 Task: Put "Image C" in and failure is - not an option in Wide of Adrenaline Trailer
Action: Mouse moved to (162, 71)
Screenshot: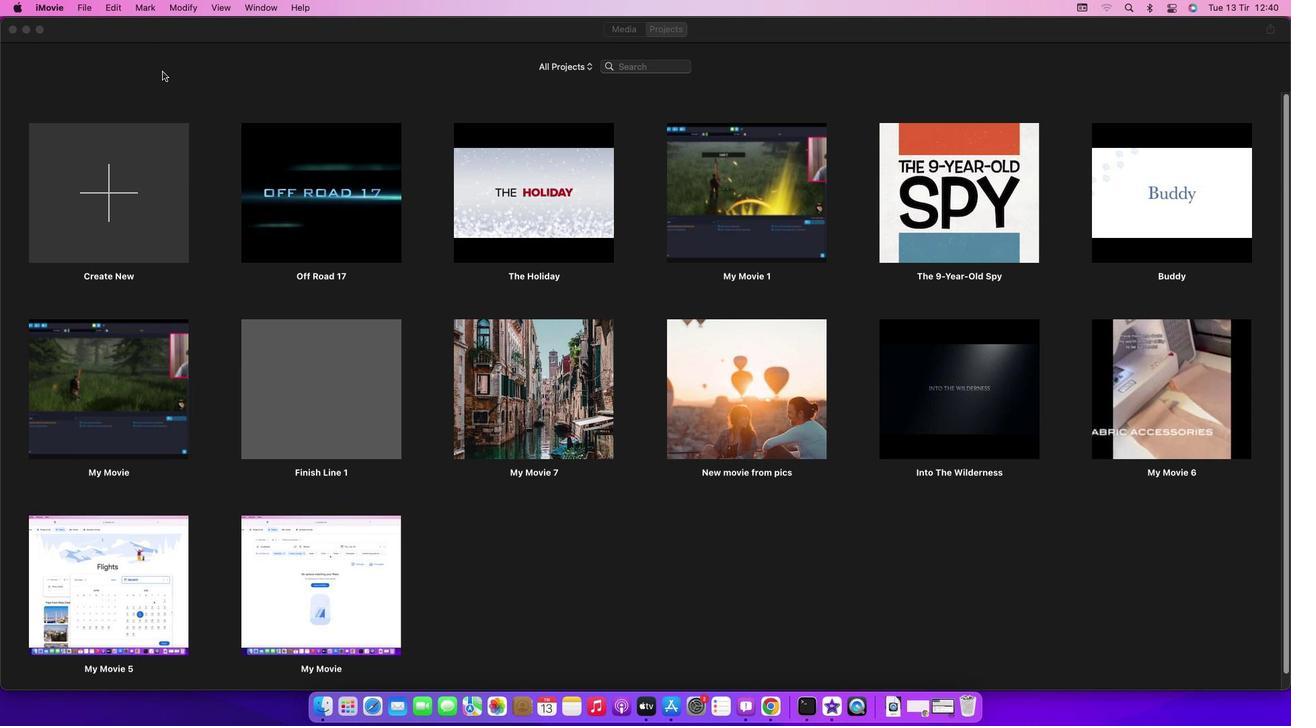 
Action: Mouse pressed left at (162, 71)
Screenshot: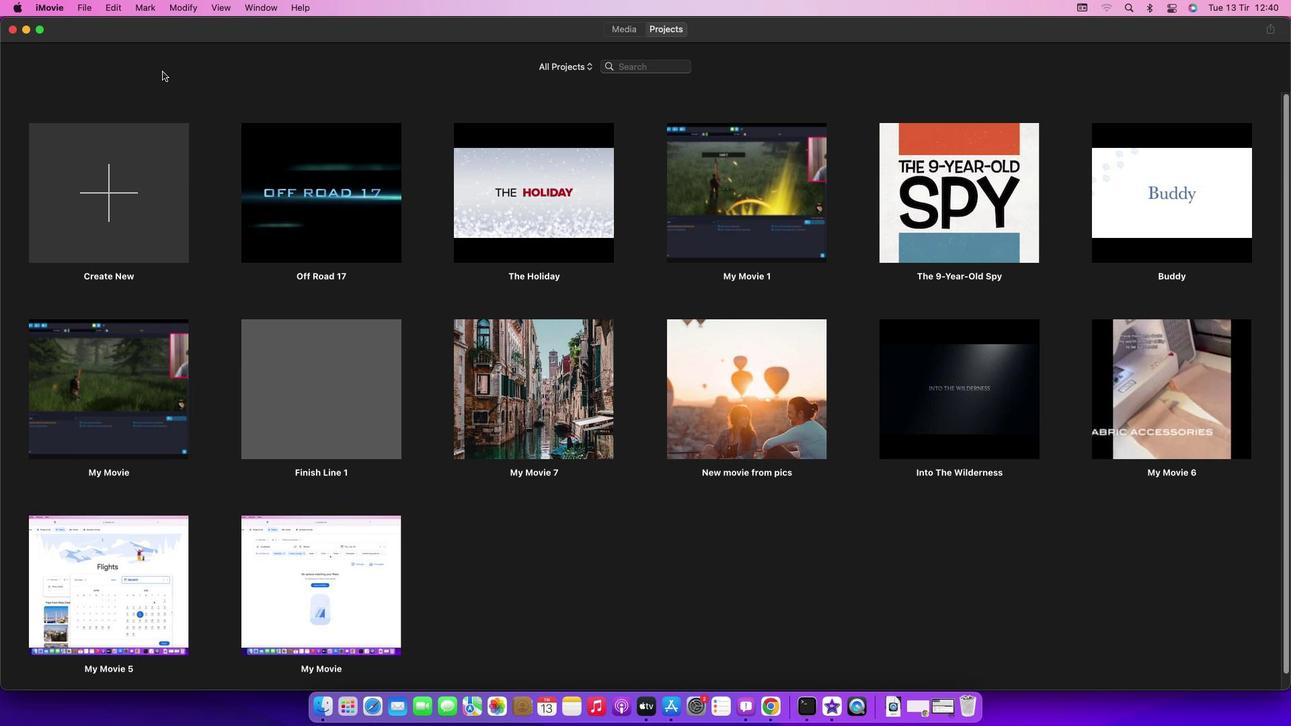 
Action: Mouse moved to (78, 10)
Screenshot: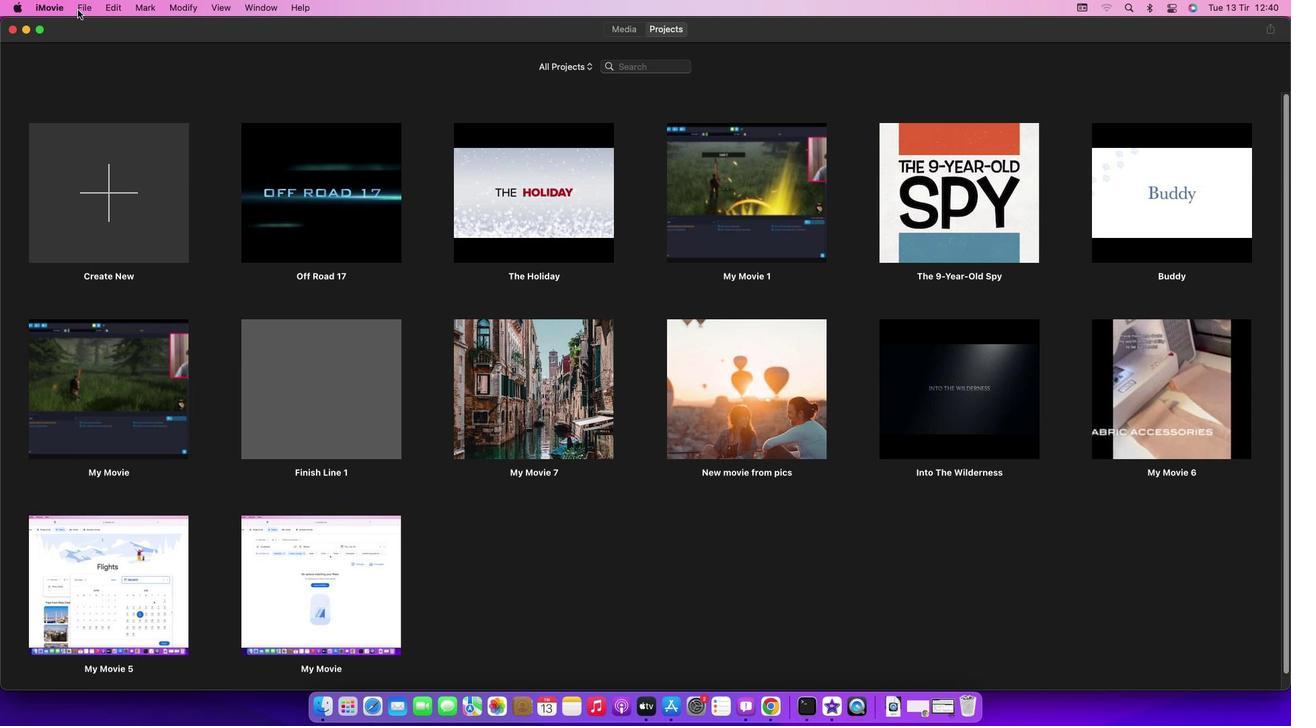 
Action: Mouse pressed left at (78, 10)
Screenshot: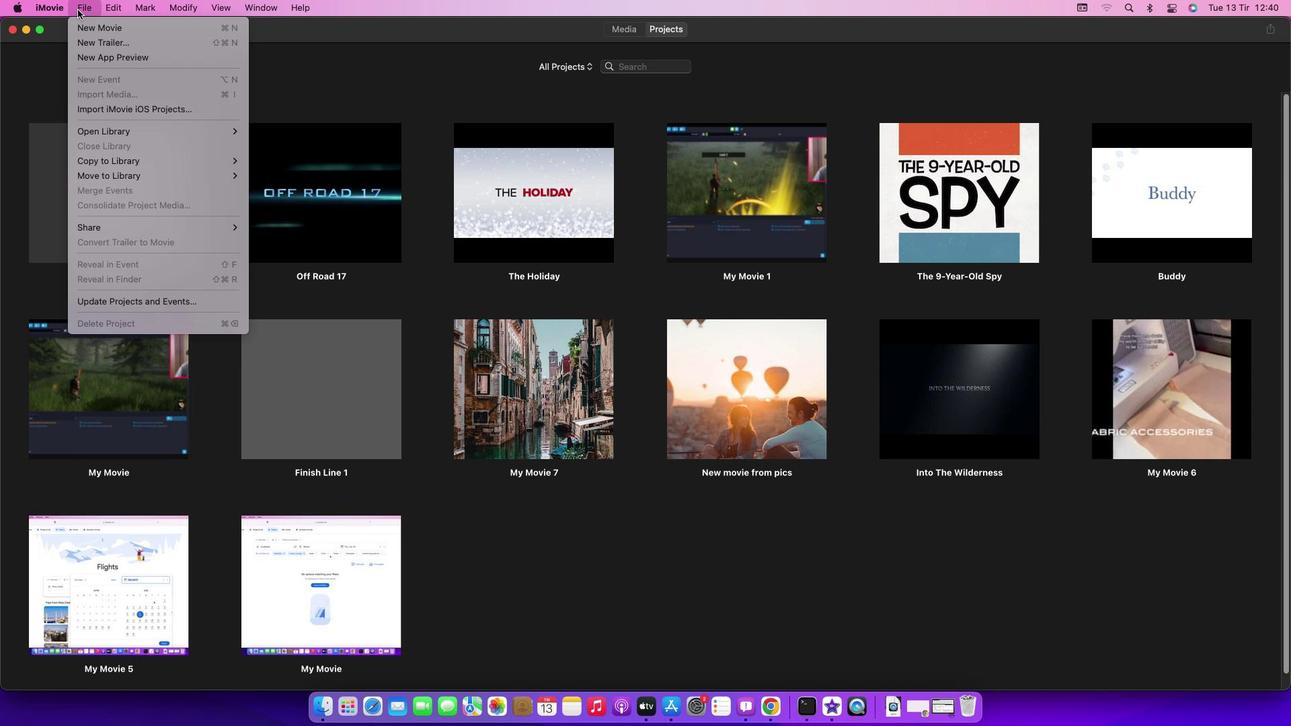 
Action: Mouse moved to (119, 45)
Screenshot: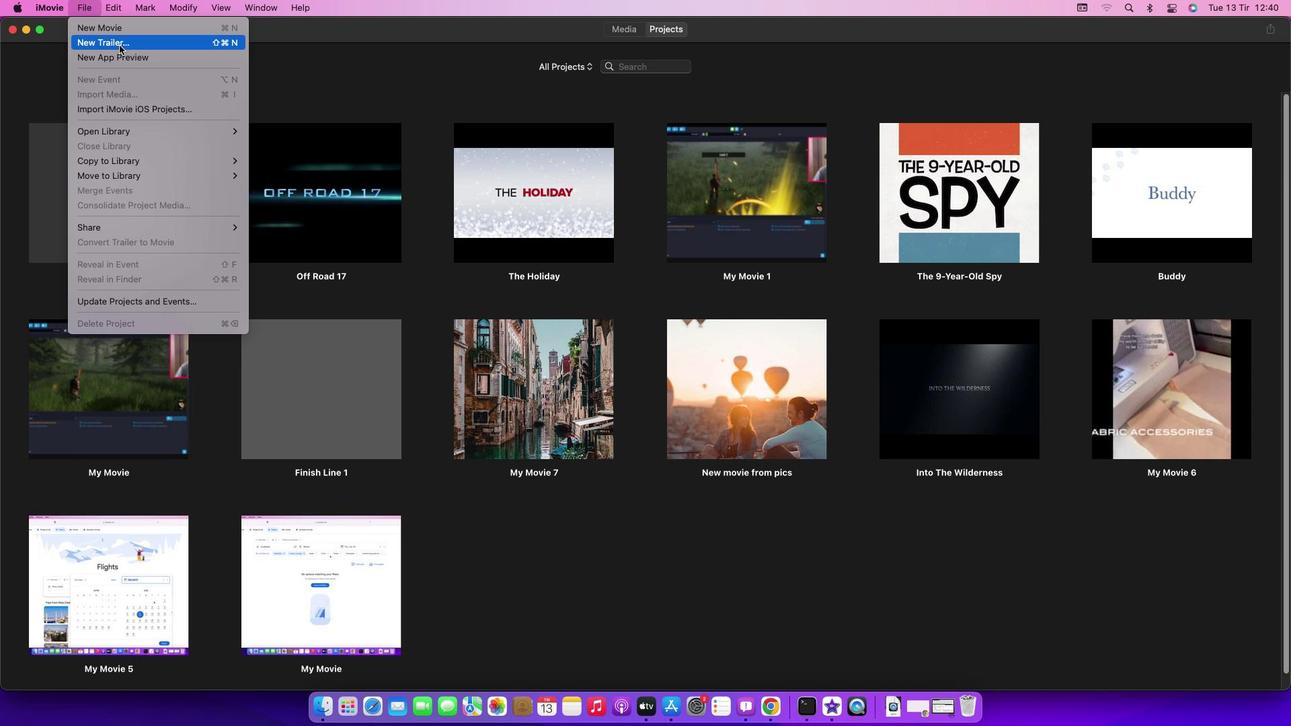 
Action: Mouse pressed left at (119, 45)
Screenshot: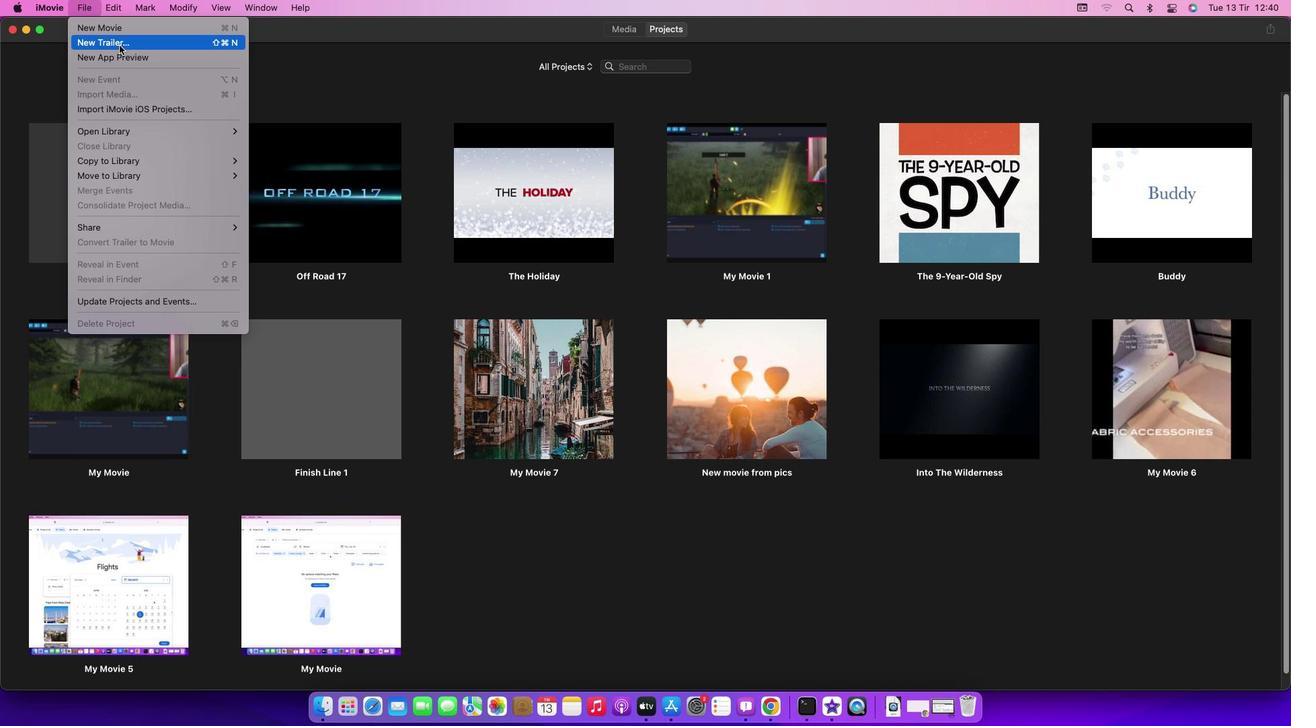 
Action: Mouse moved to (776, 381)
Screenshot: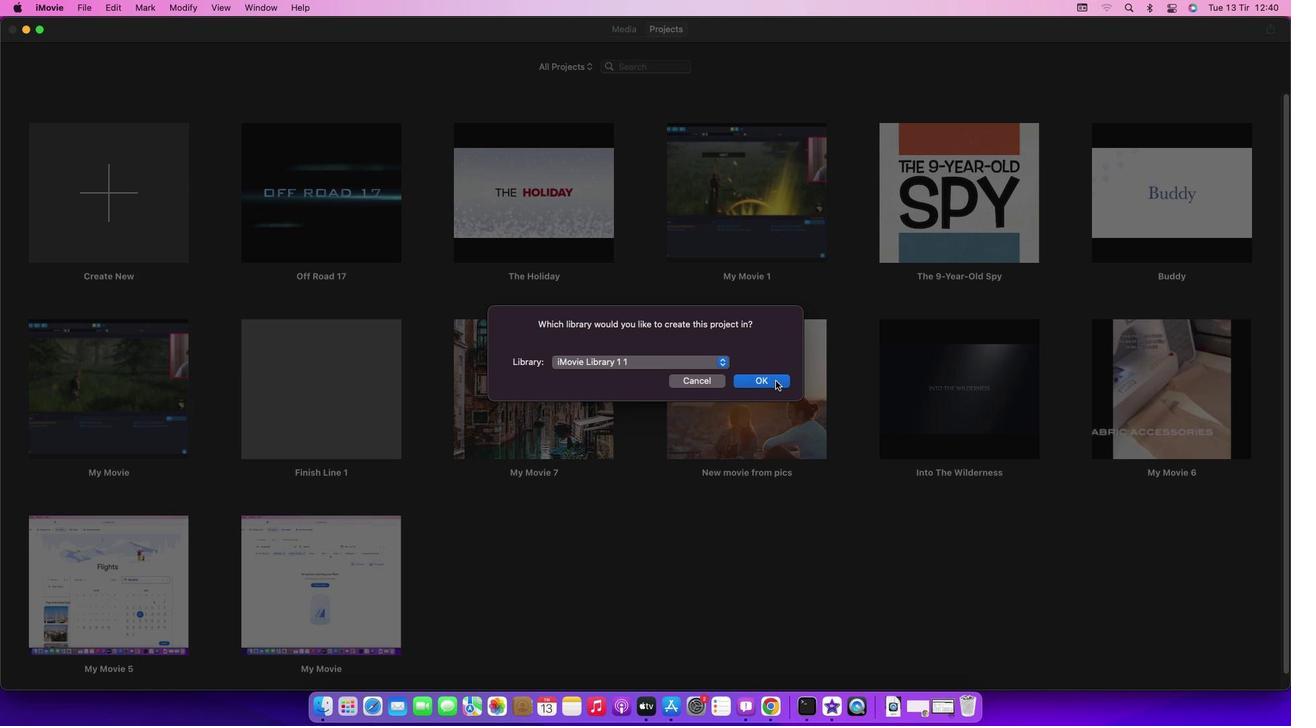 
Action: Mouse pressed left at (776, 381)
Screenshot: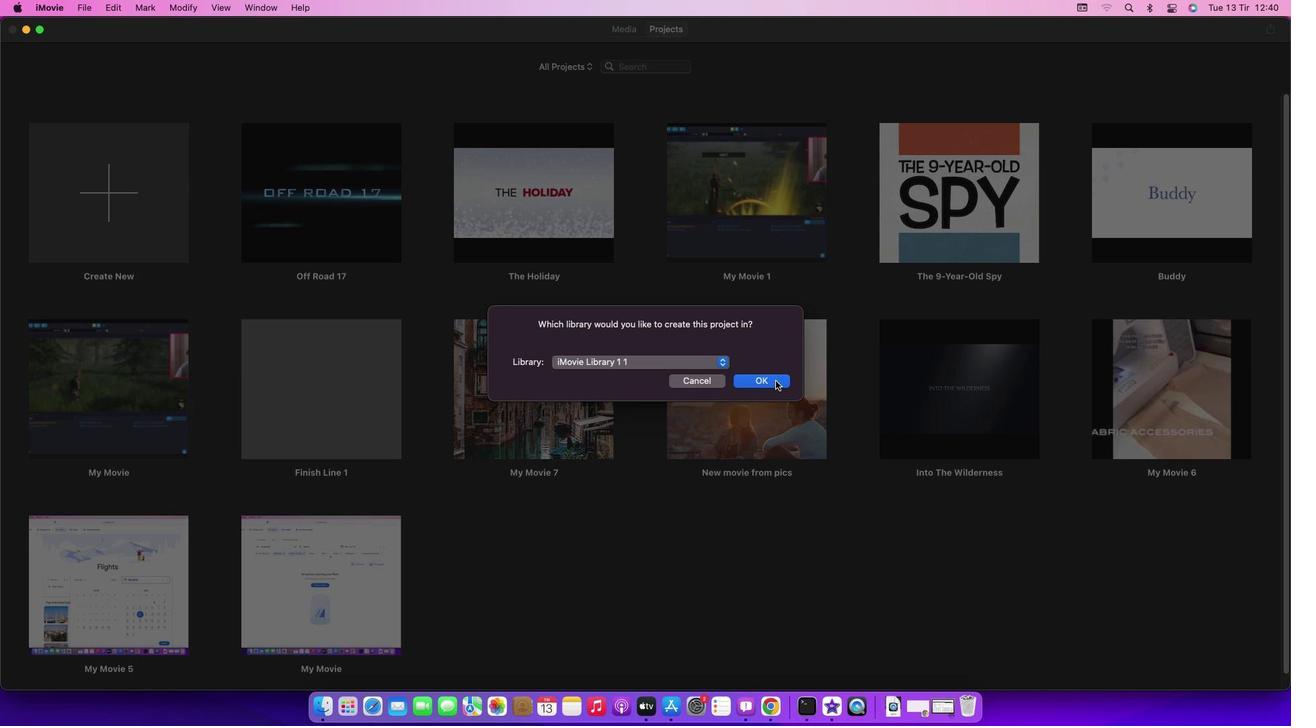 
Action: Mouse moved to (641, 289)
Screenshot: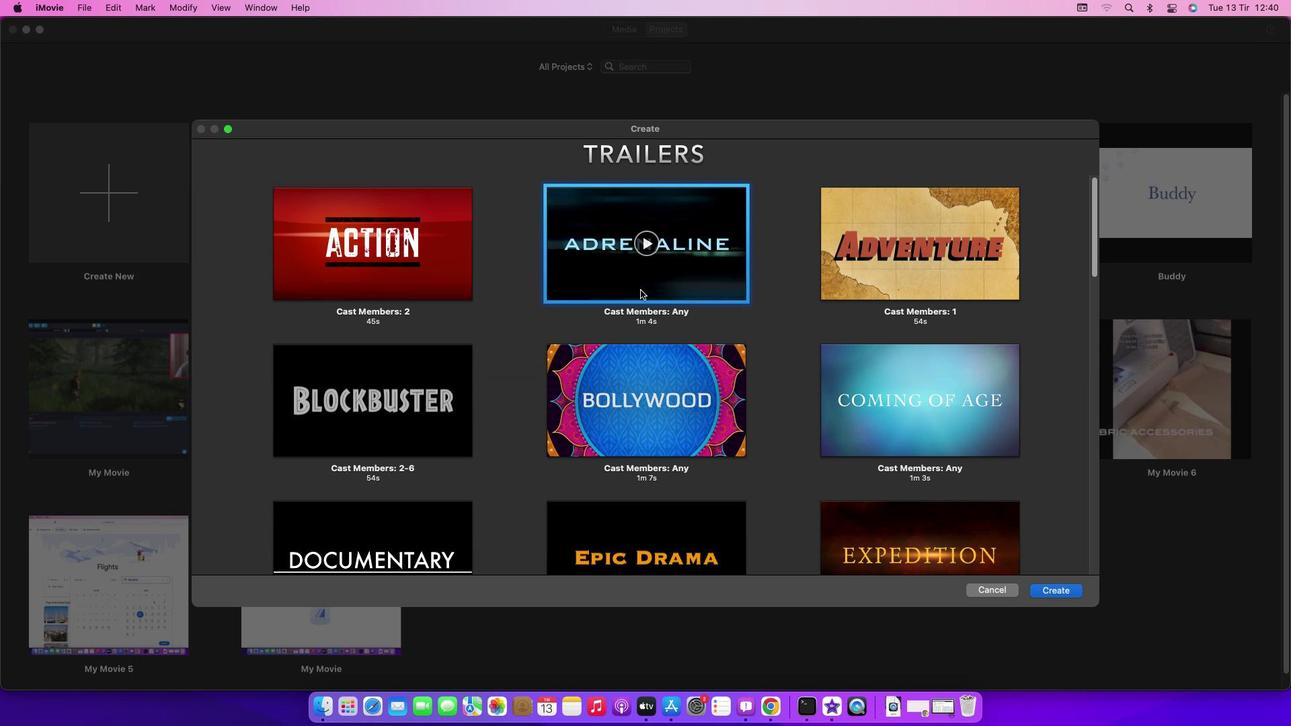 
Action: Mouse pressed left at (641, 289)
Screenshot: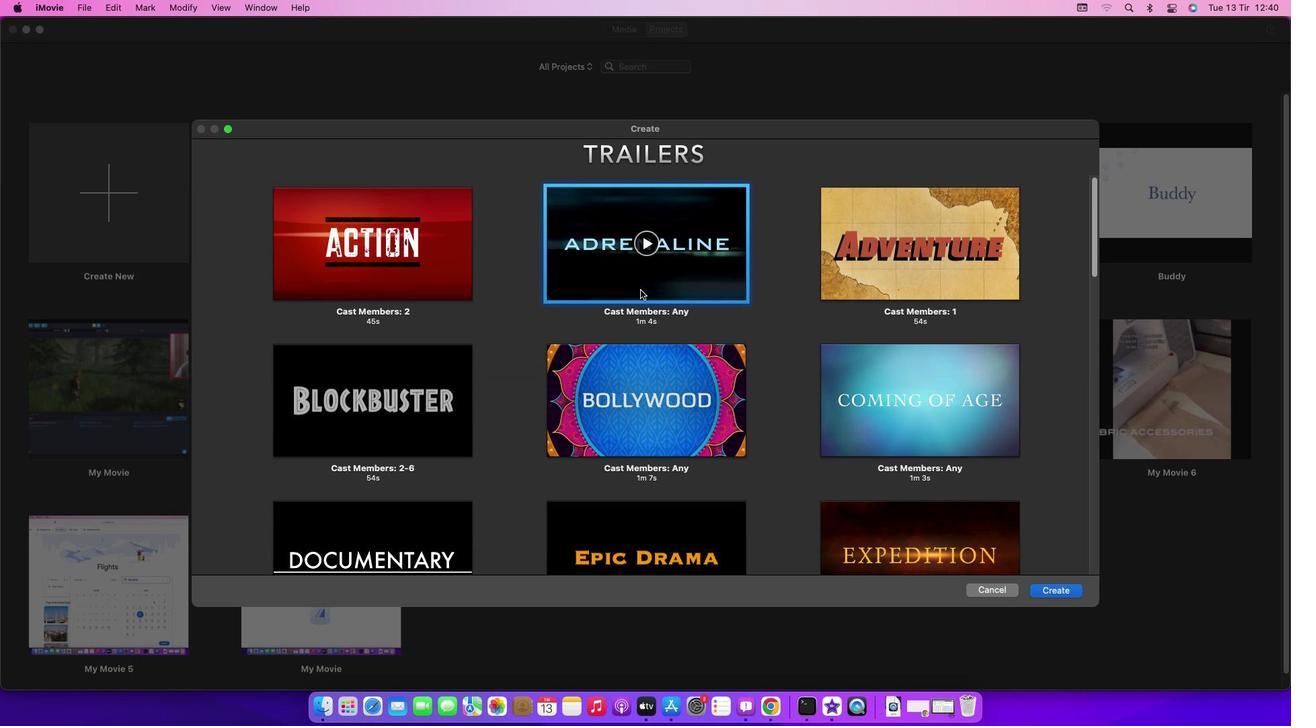 
Action: Mouse moved to (1053, 592)
Screenshot: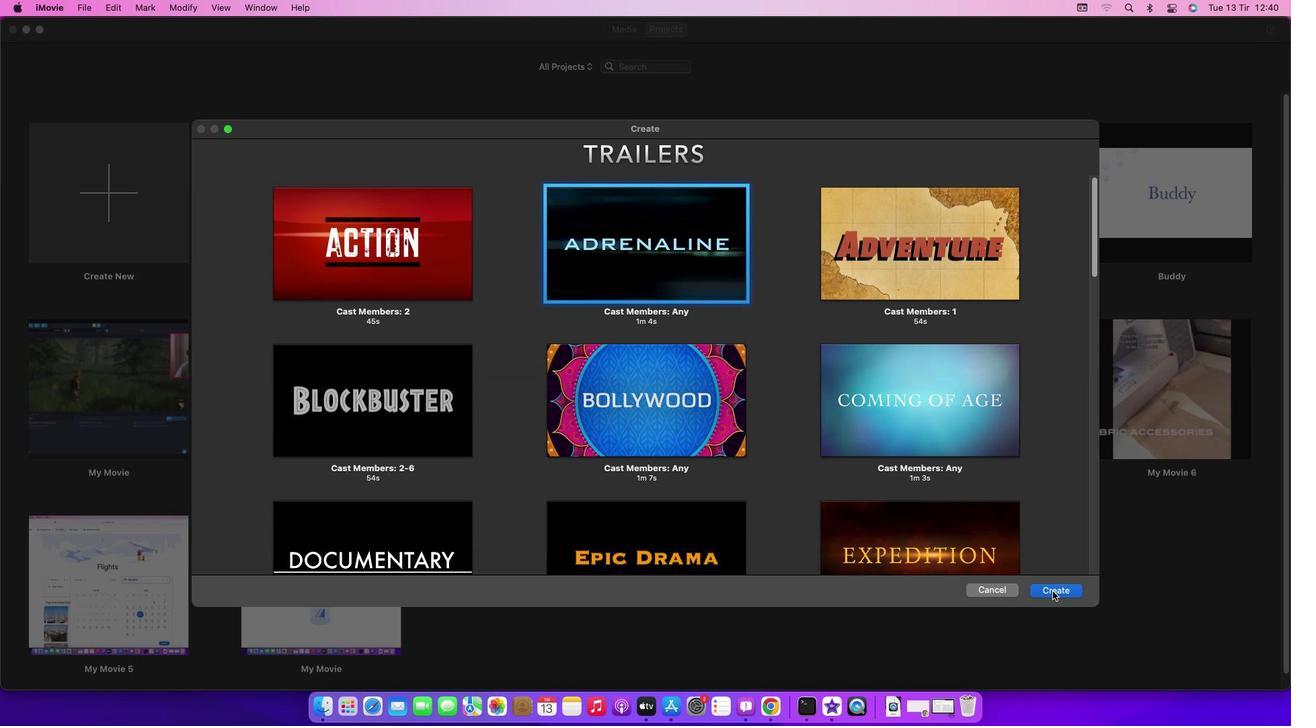 
Action: Mouse pressed left at (1053, 592)
Screenshot: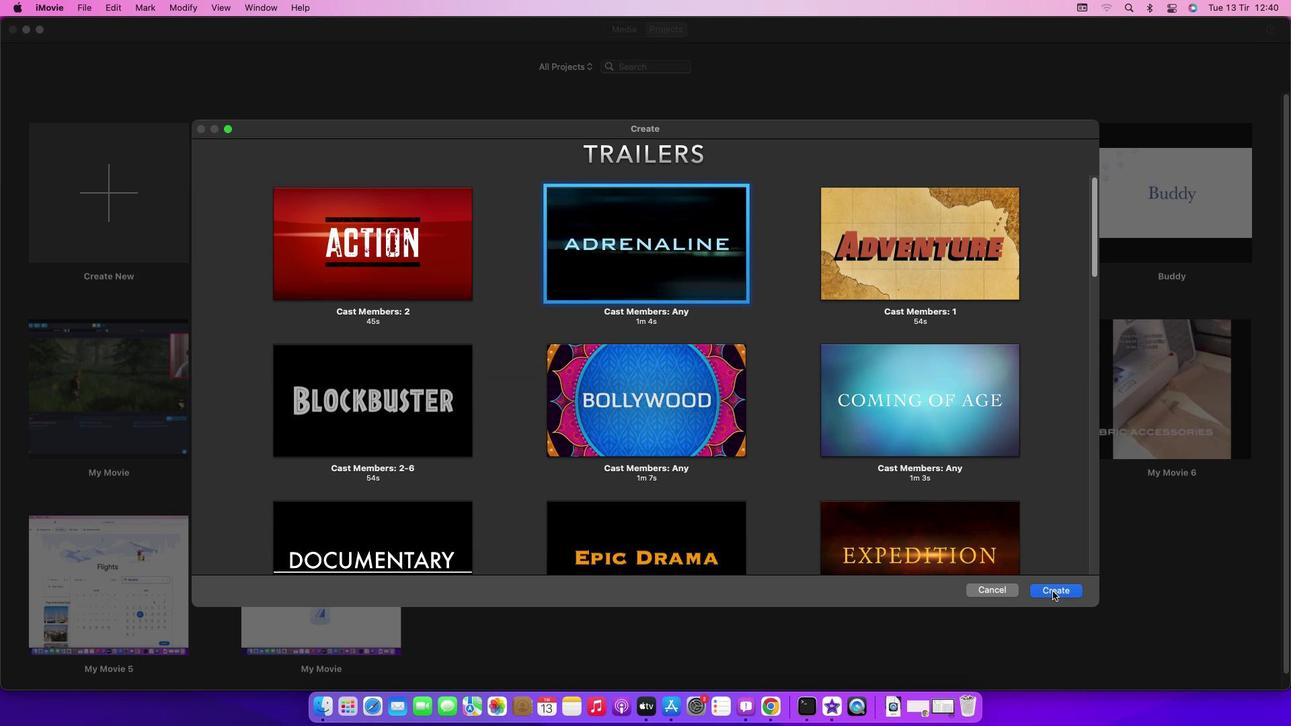 
Action: Mouse moved to (660, 402)
Screenshot: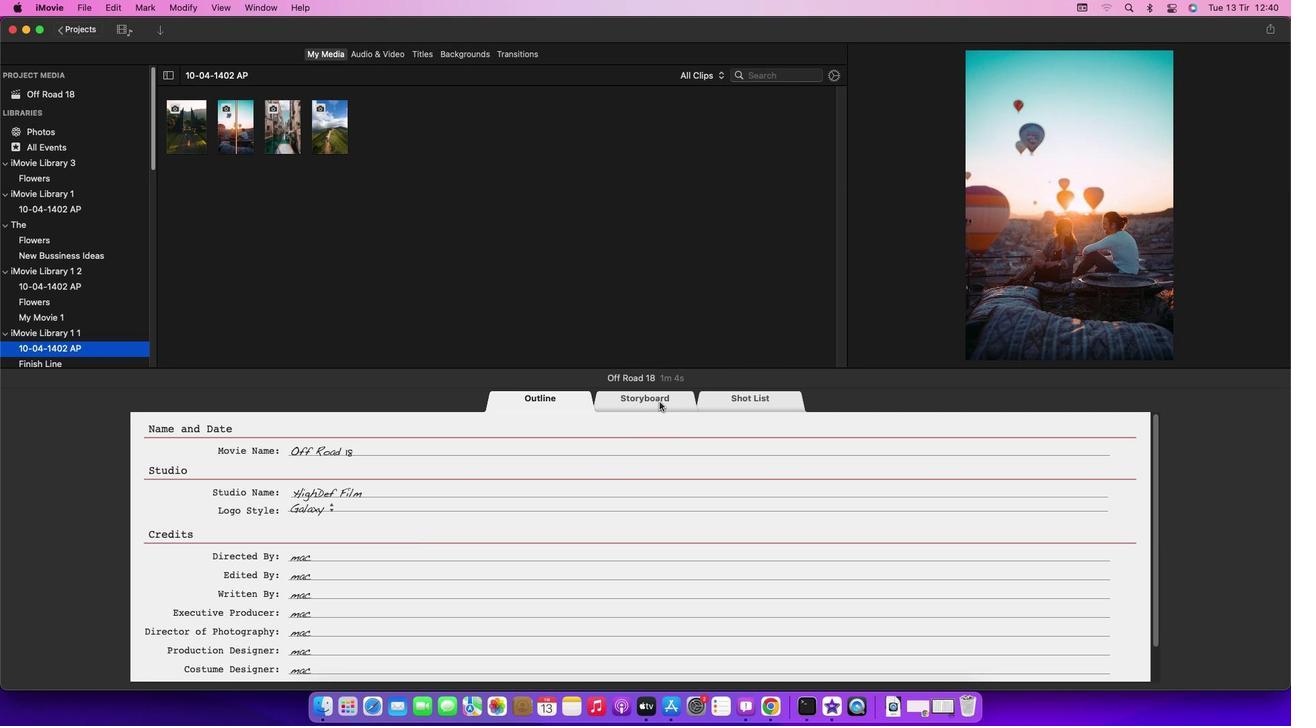 
Action: Mouse pressed left at (660, 402)
Screenshot: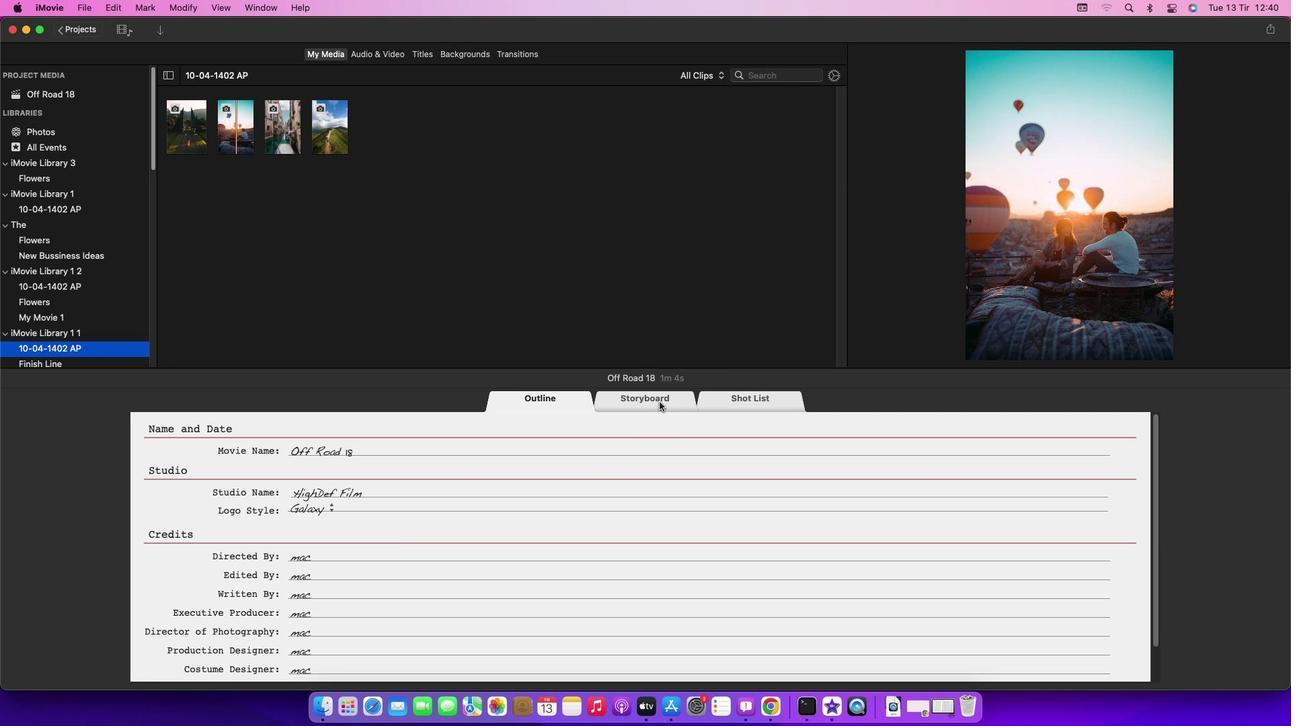 
Action: Mouse moved to (658, 402)
Screenshot: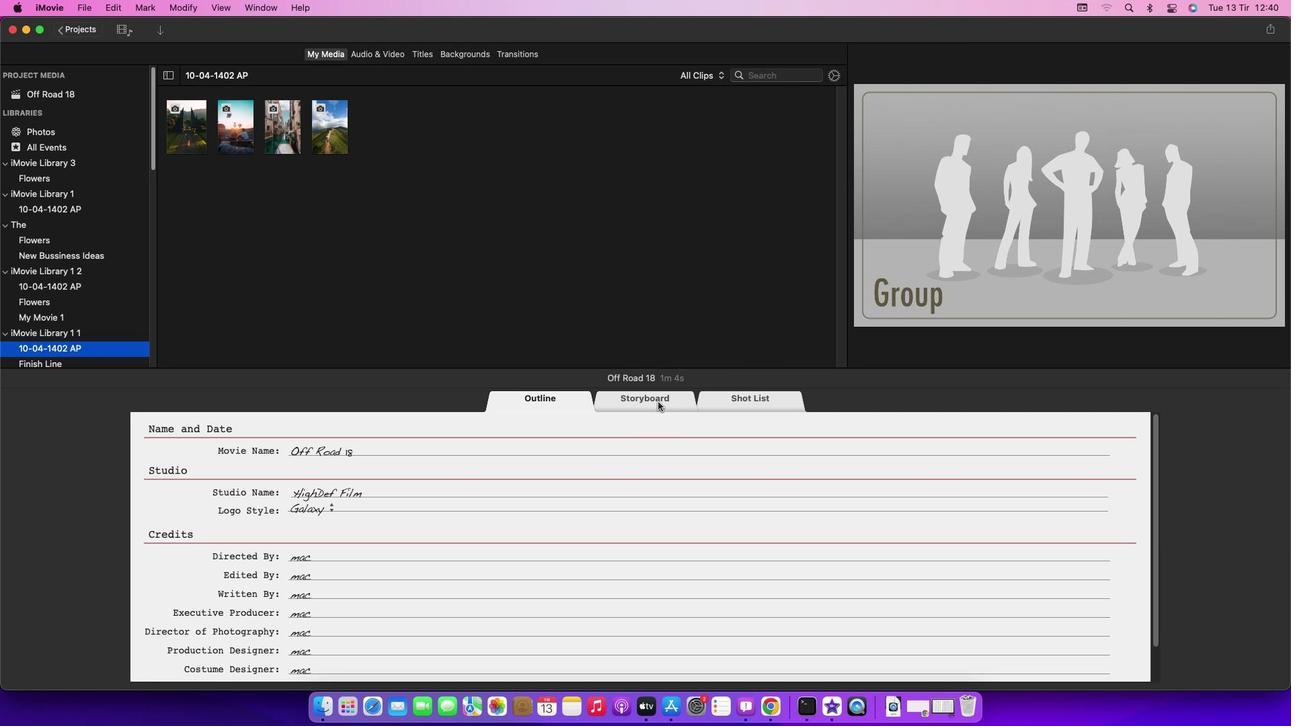 
Action: Mouse pressed left at (658, 402)
Screenshot: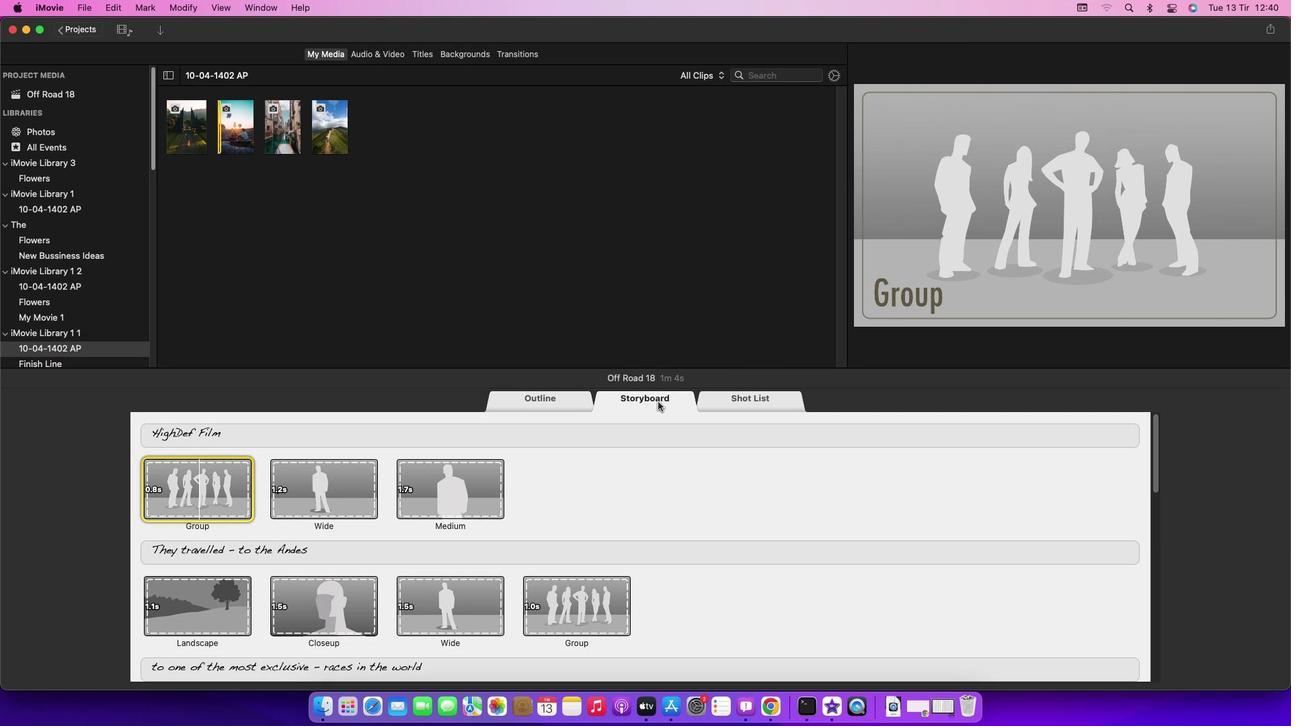 
Action: Mouse moved to (516, 543)
Screenshot: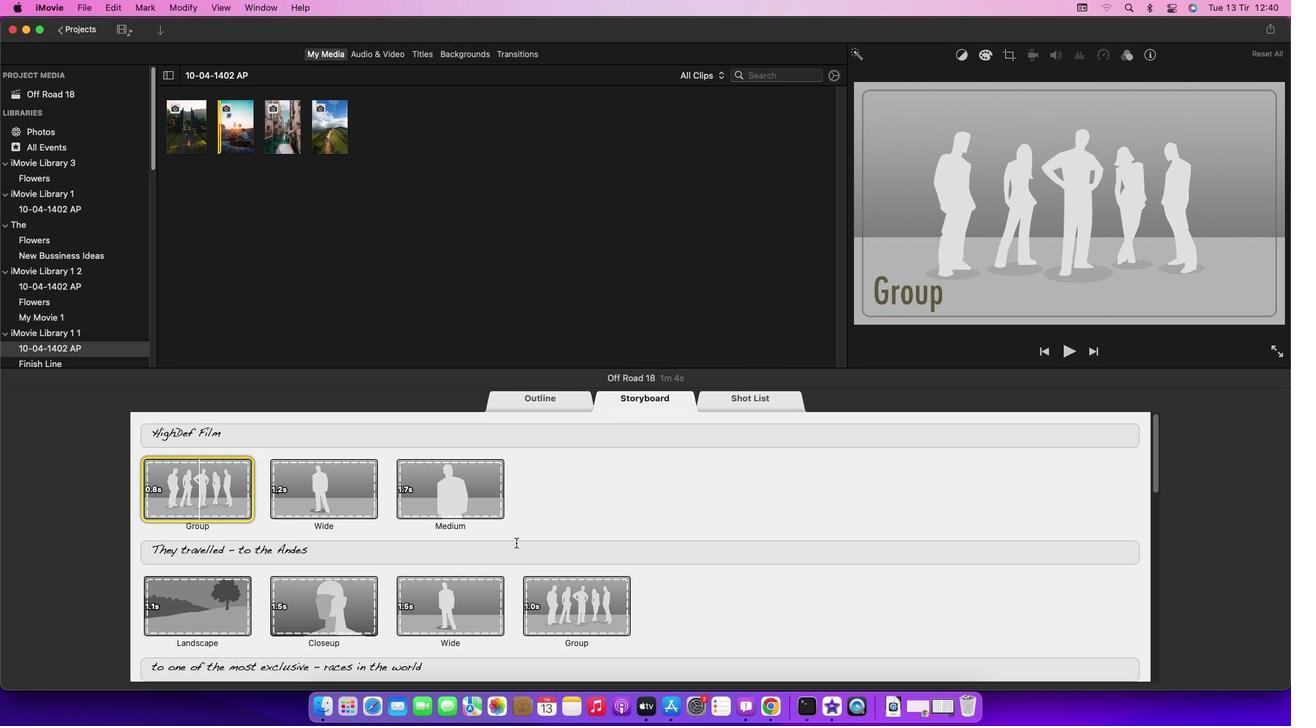 
Action: Mouse scrolled (516, 543) with delta (0, 0)
Screenshot: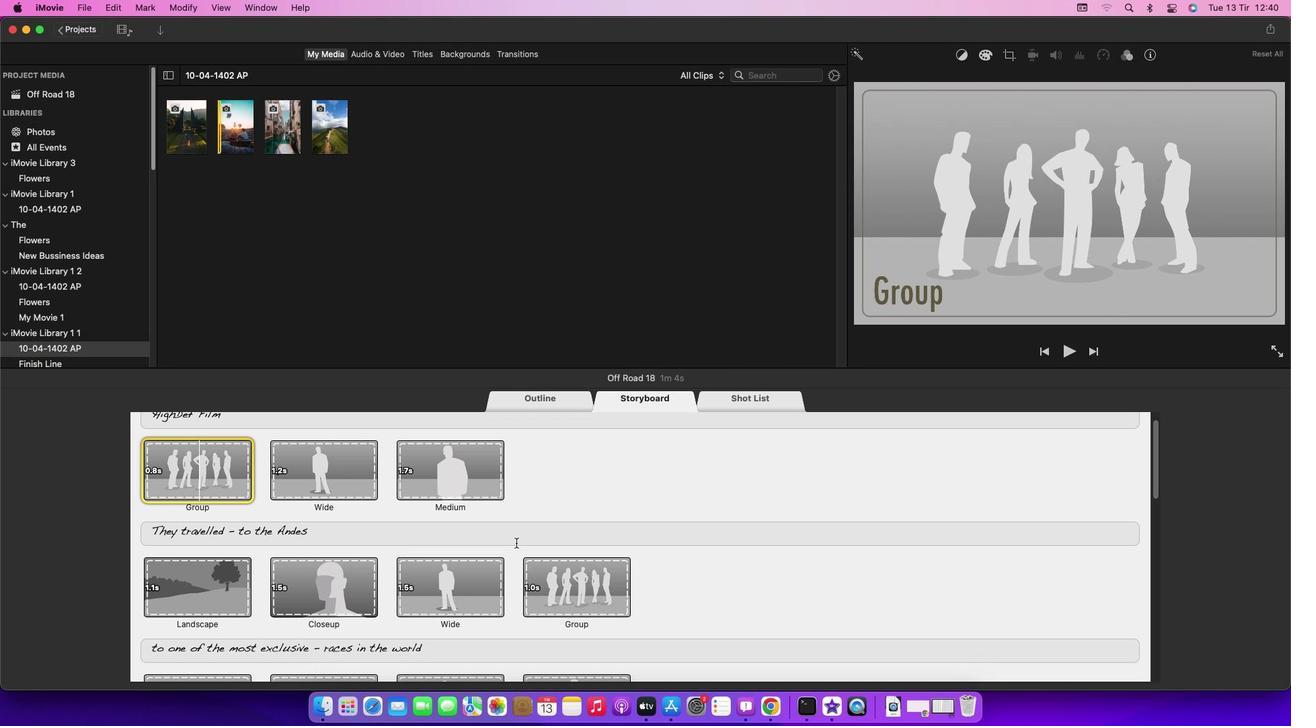 
Action: Mouse scrolled (516, 543) with delta (0, 0)
Screenshot: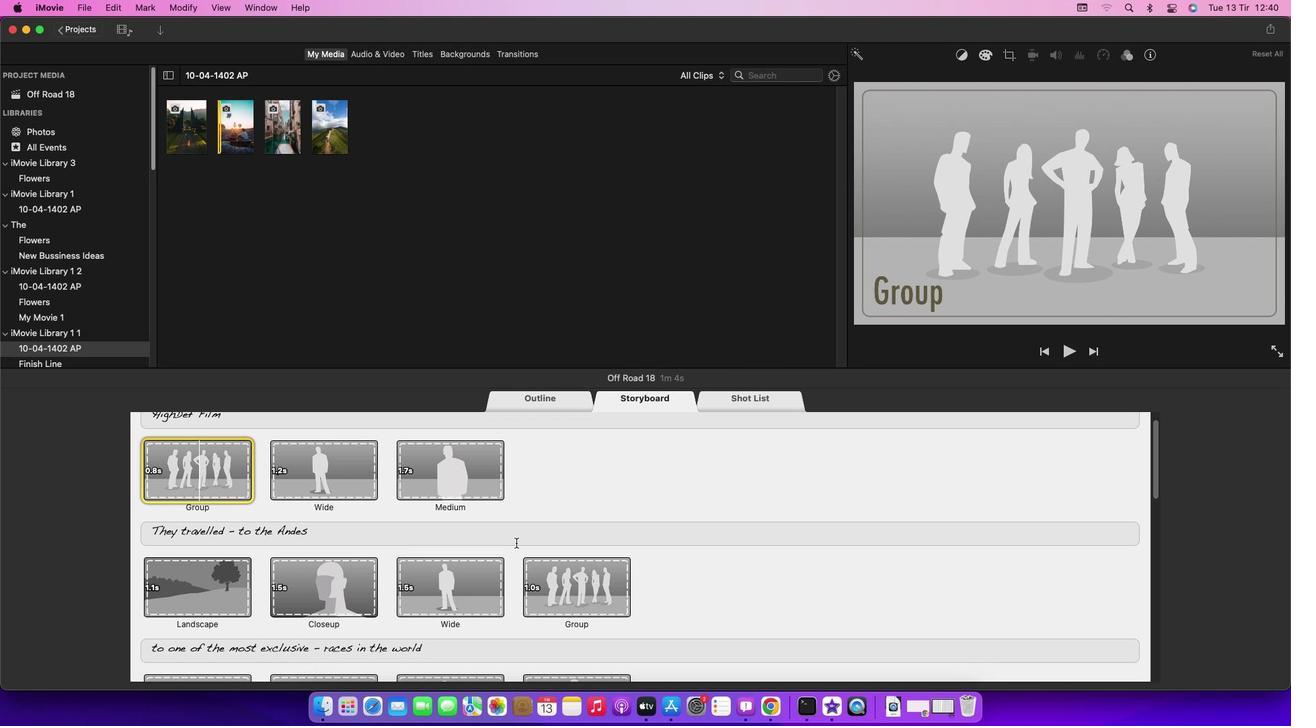 
Action: Mouse scrolled (516, 543) with delta (0, -1)
Screenshot: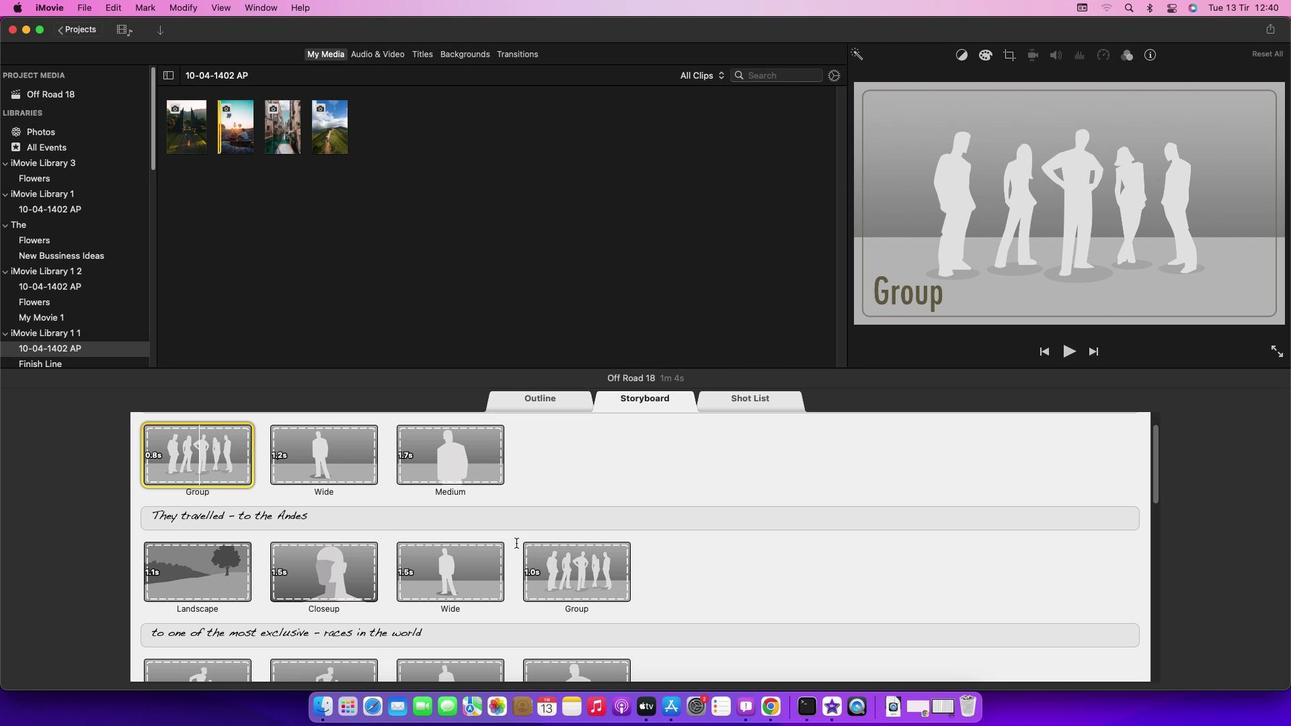 
Action: Mouse scrolled (516, 543) with delta (0, -1)
Screenshot: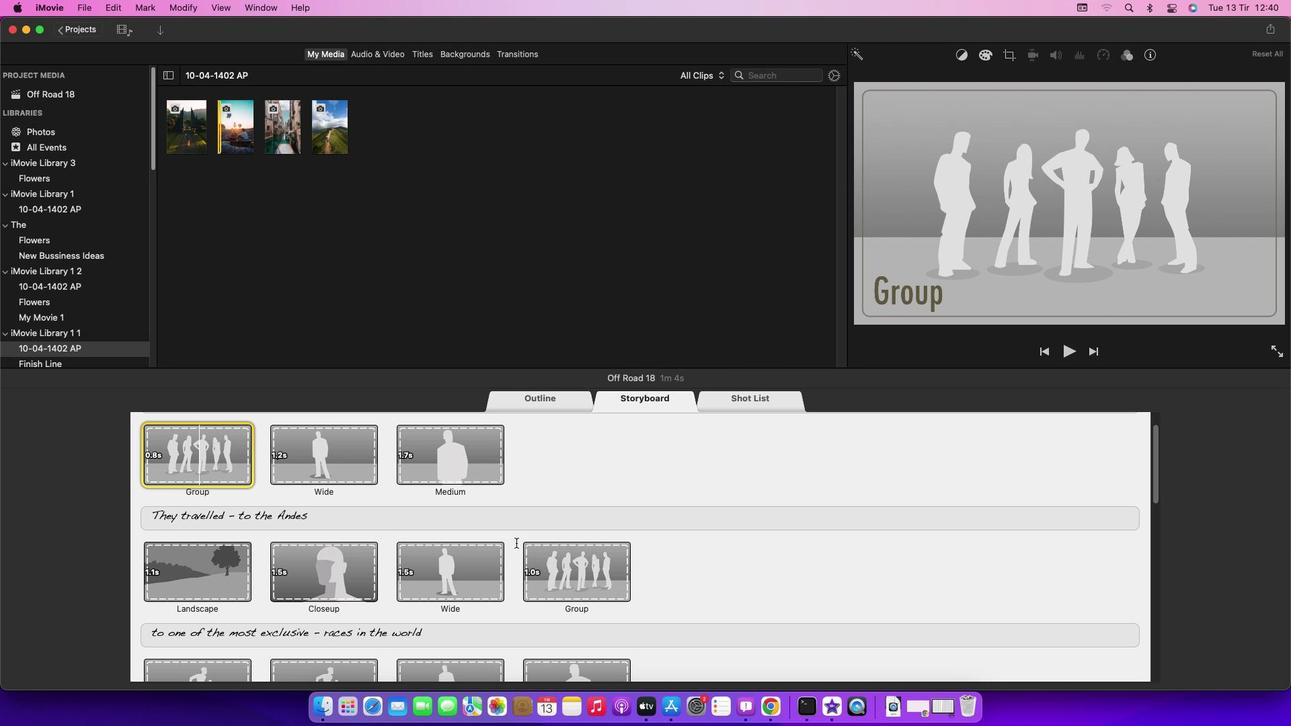 
Action: Mouse scrolled (516, 543) with delta (0, 0)
Screenshot: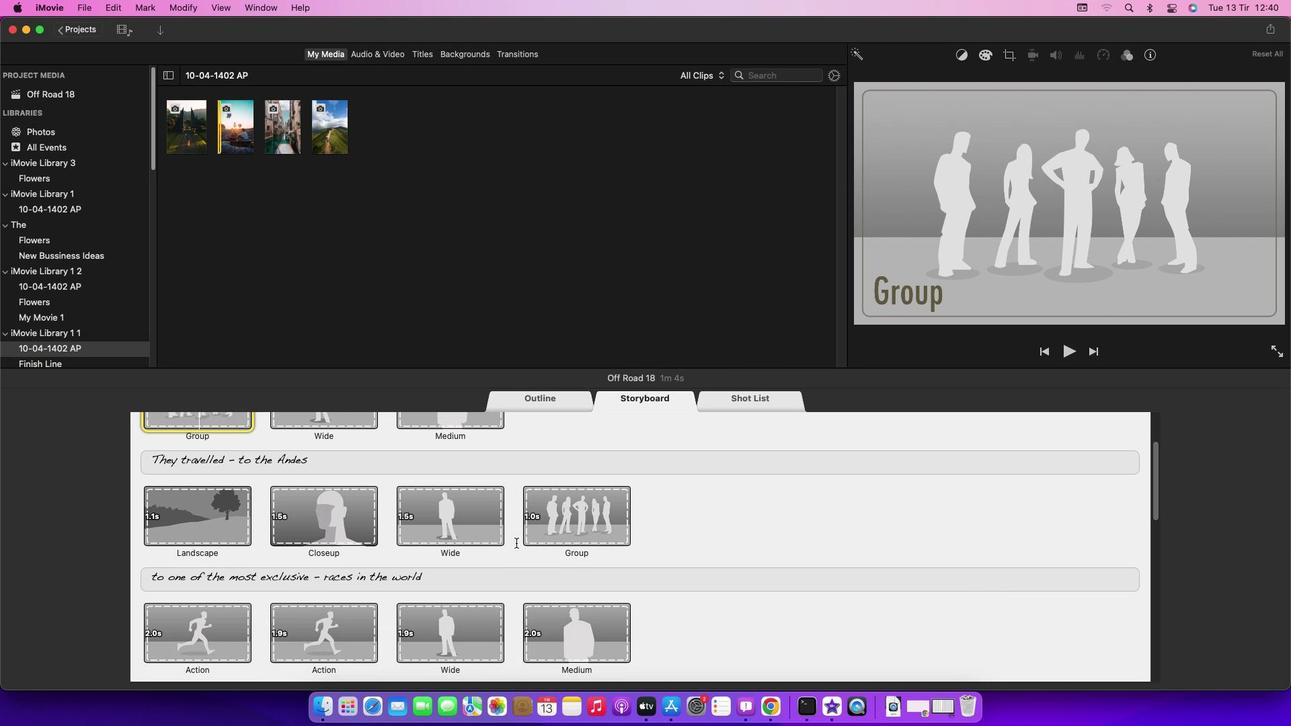 
Action: Mouse scrolled (516, 543) with delta (0, 0)
Screenshot: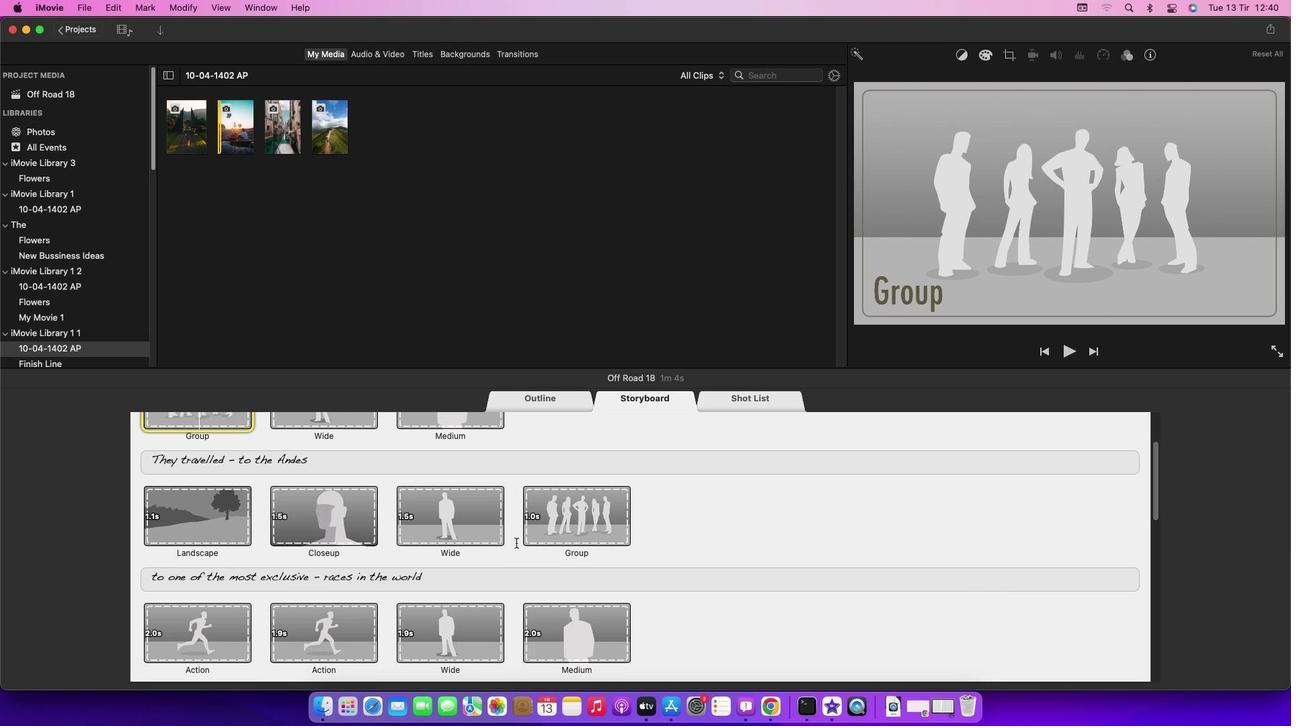 
Action: Mouse scrolled (516, 543) with delta (0, -1)
Screenshot: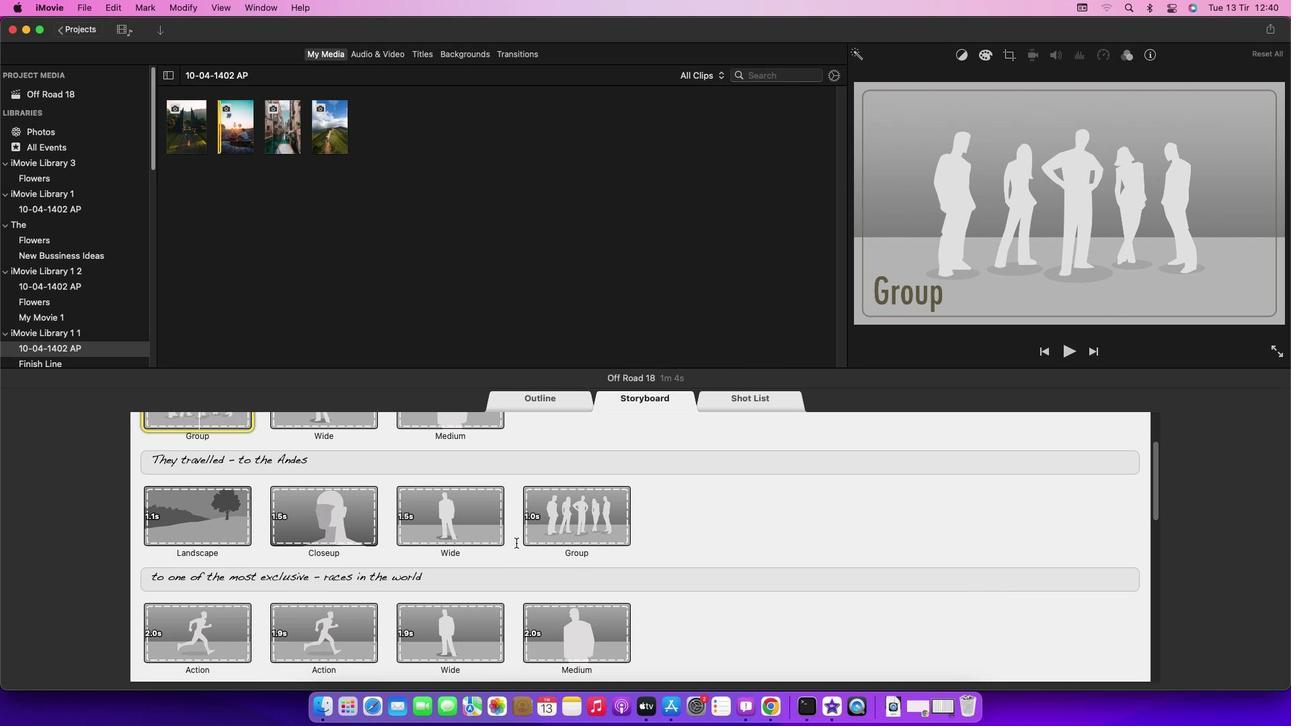 
Action: Mouse scrolled (516, 543) with delta (0, -2)
Screenshot: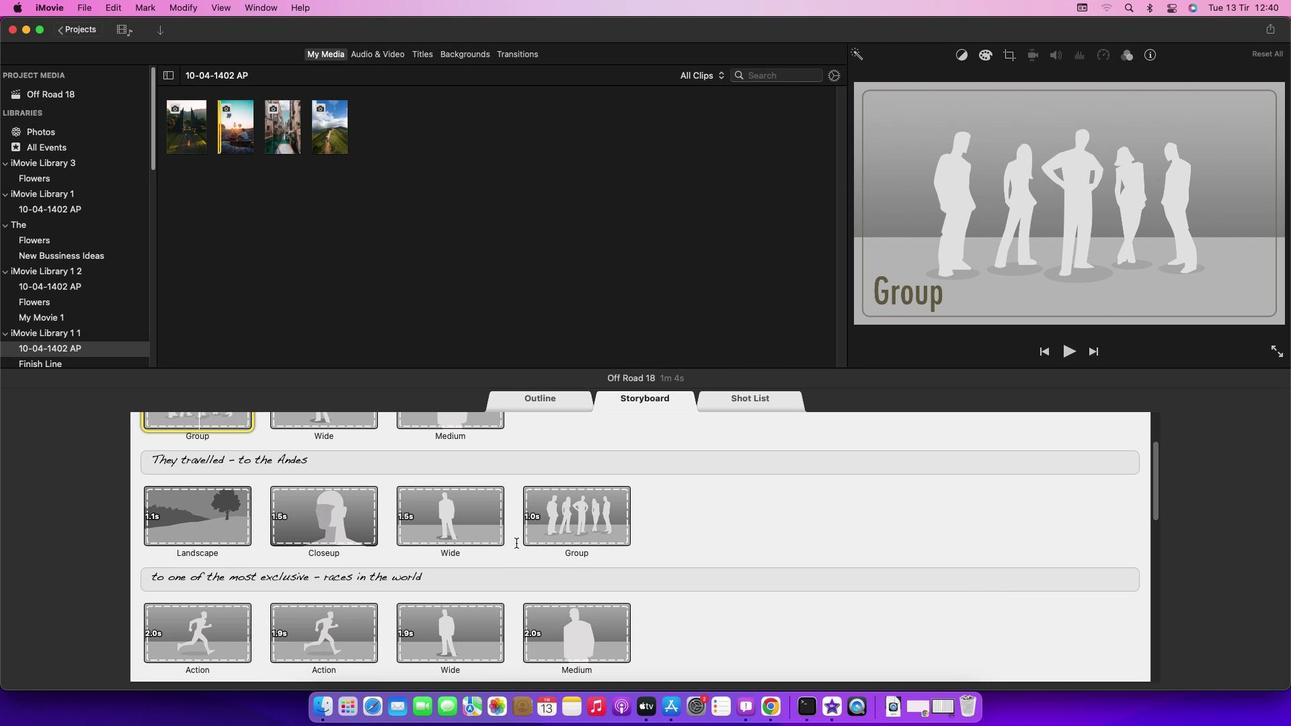 
Action: Mouse scrolled (516, 543) with delta (0, 0)
Screenshot: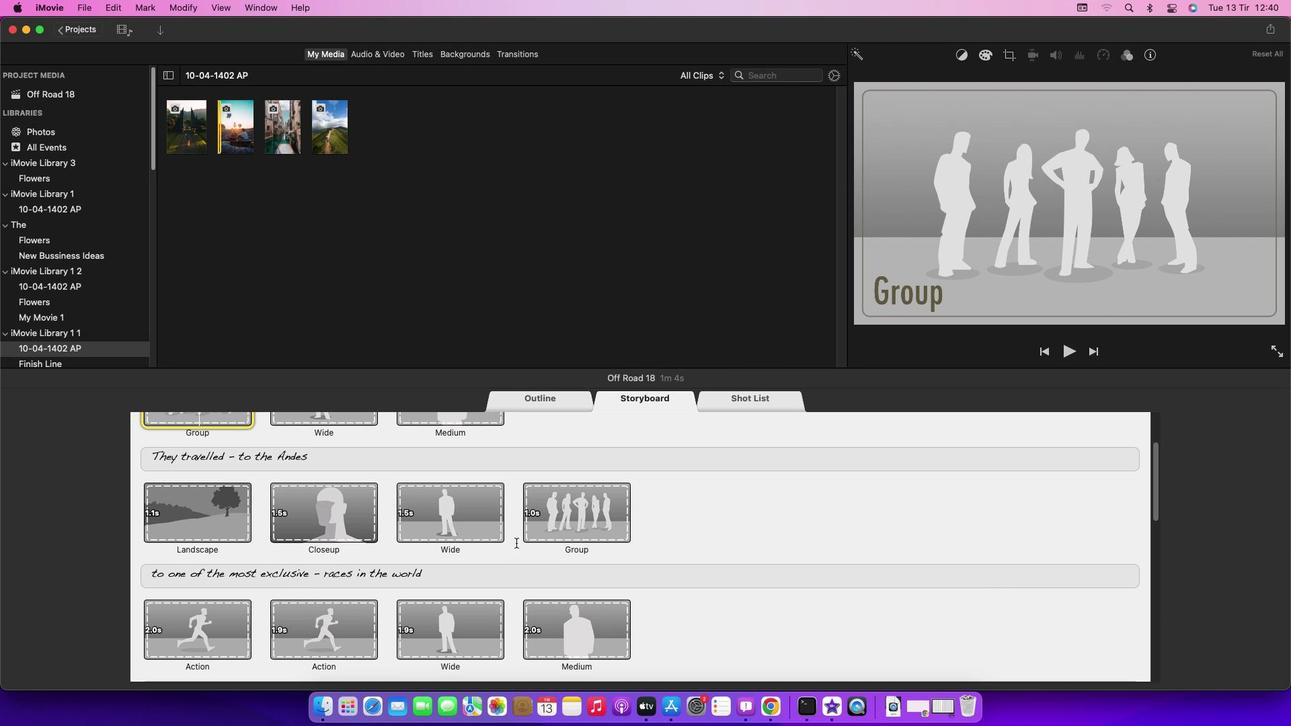 
Action: Mouse scrolled (516, 543) with delta (0, 0)
Screenshot: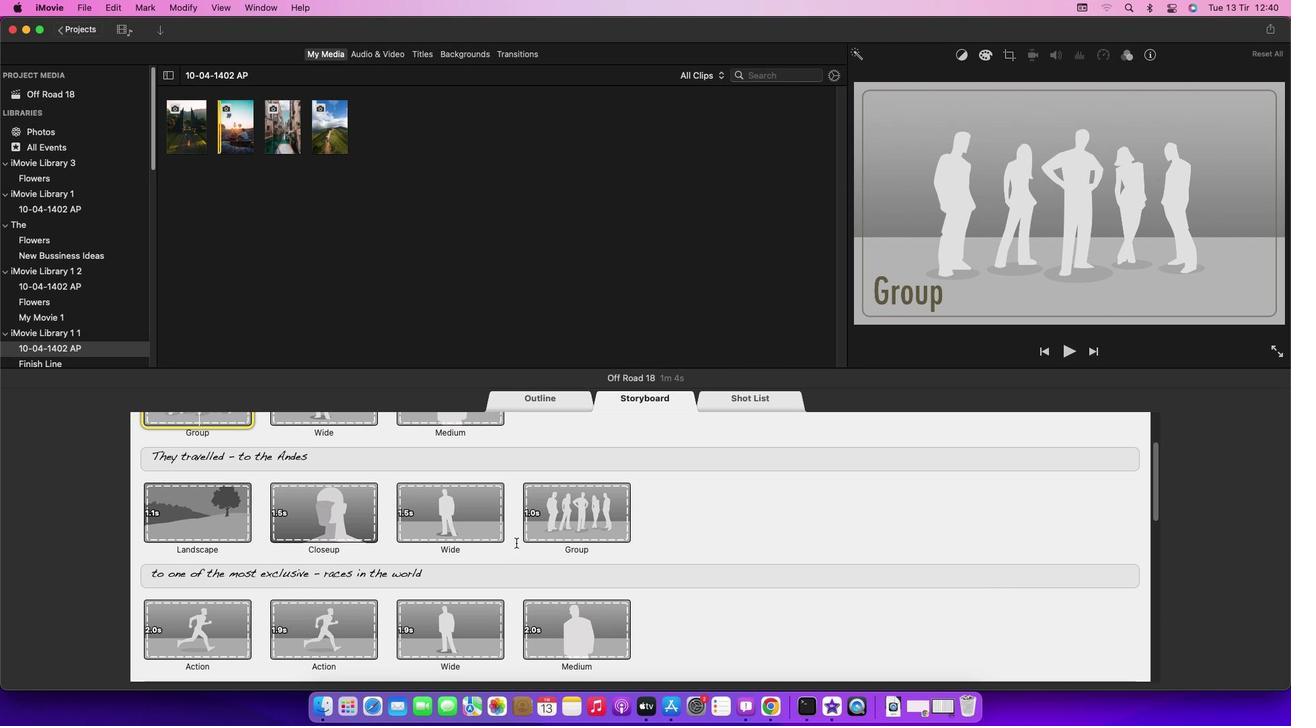 
Action: Mouse scrolled (516, 543) with delta (0, 0)
Screenshot: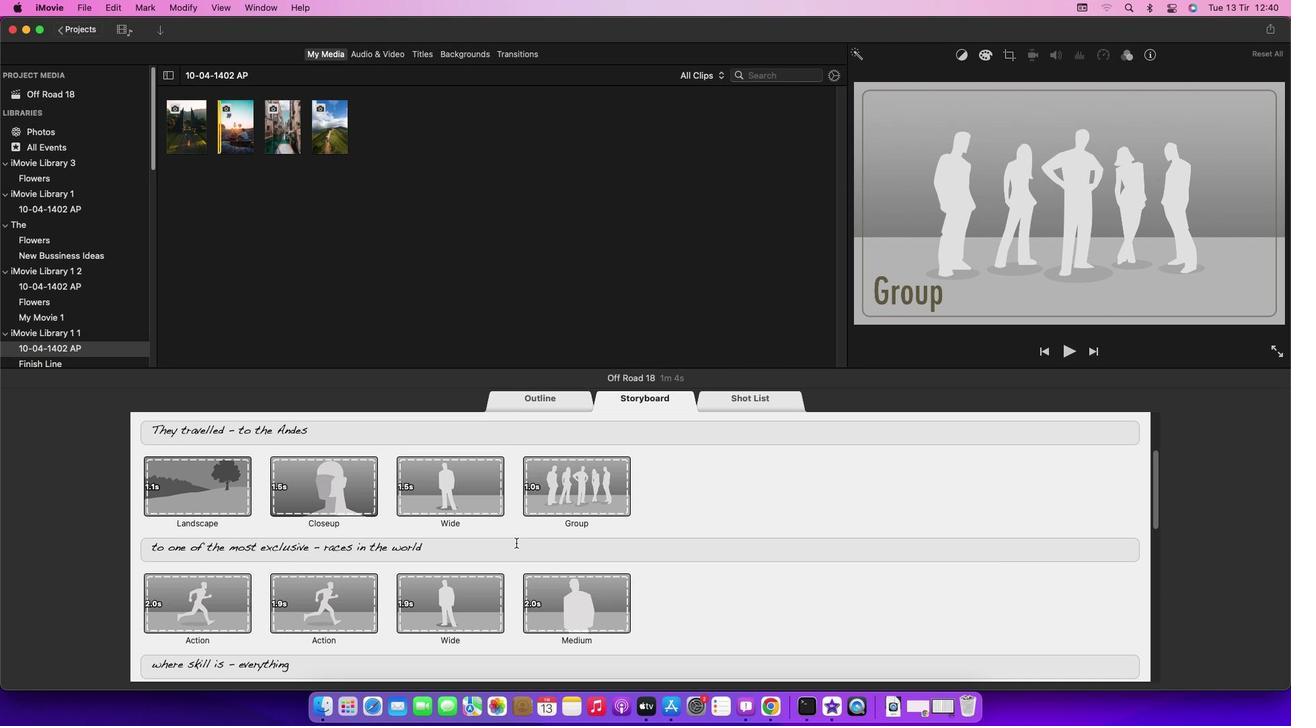 
Action: Mouse scrolled (516, 543) with delta (0, 0)
Screenshot: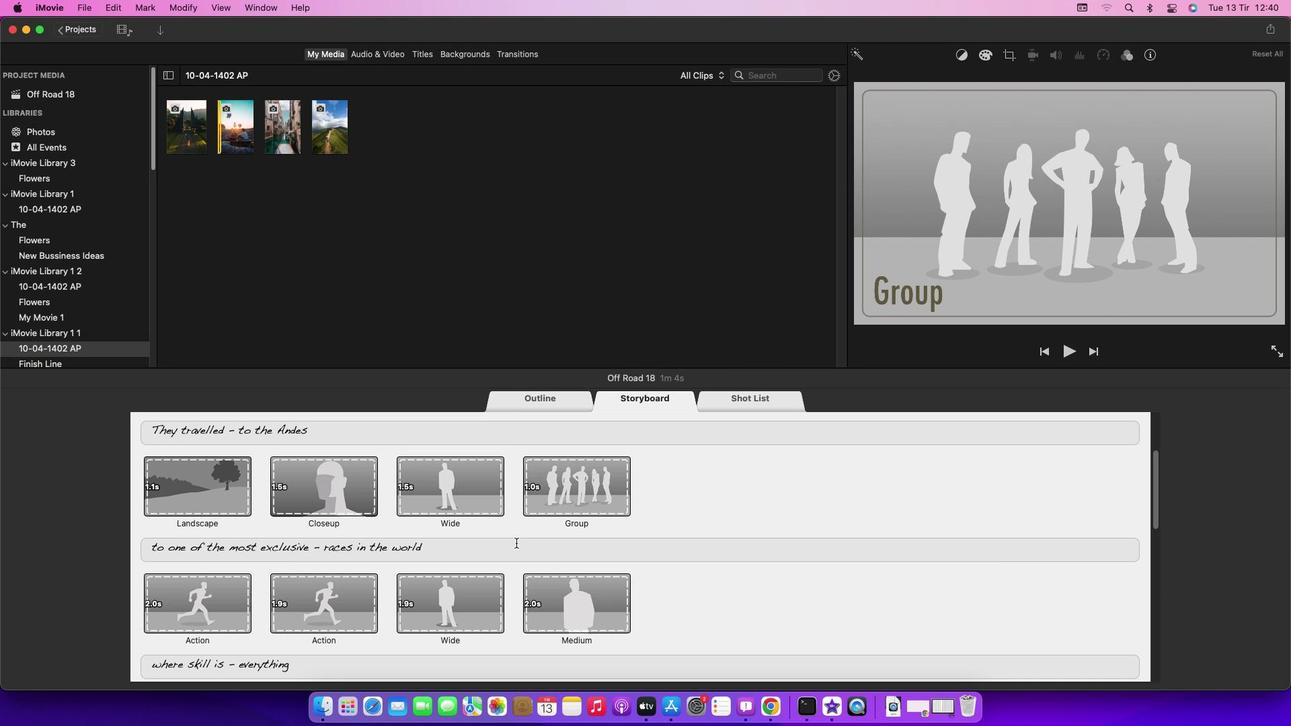 
Action: Mouse scrolled (516, 543) with delta (0, -1)
Screenshot: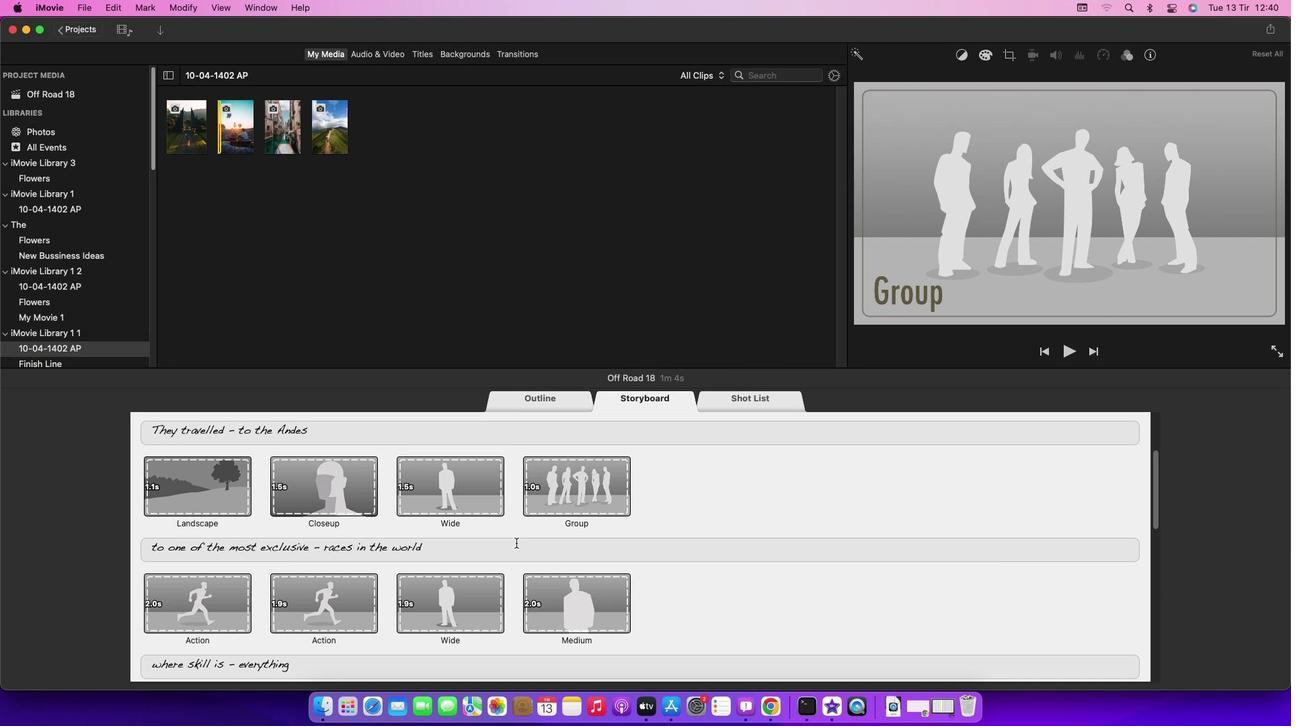 
Action: Mouse scrolled (516, 543) with delta (0, 0)
Screenshot: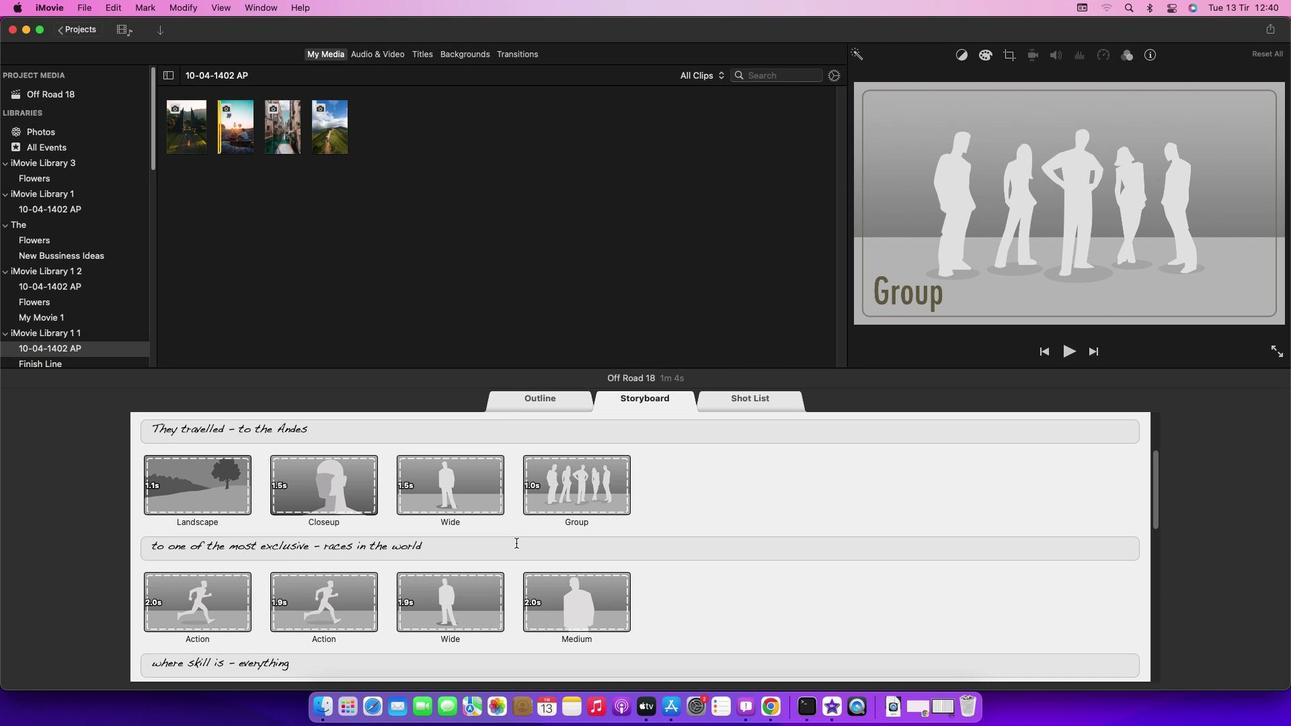 
Action: Mouse scrolled (516, 543) with delta (0, 0)
Screenshot: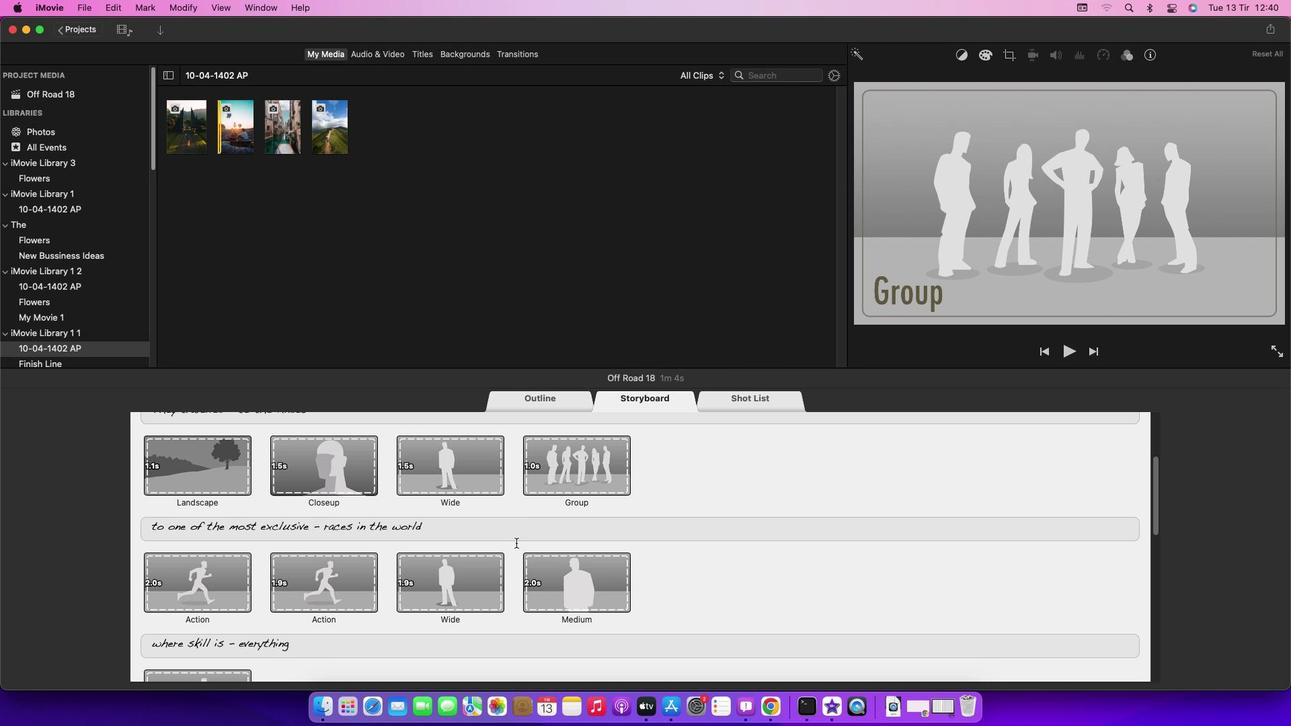 
Action: Mouse scrolled (516, 543) with delta (0, 0)
Screenshot: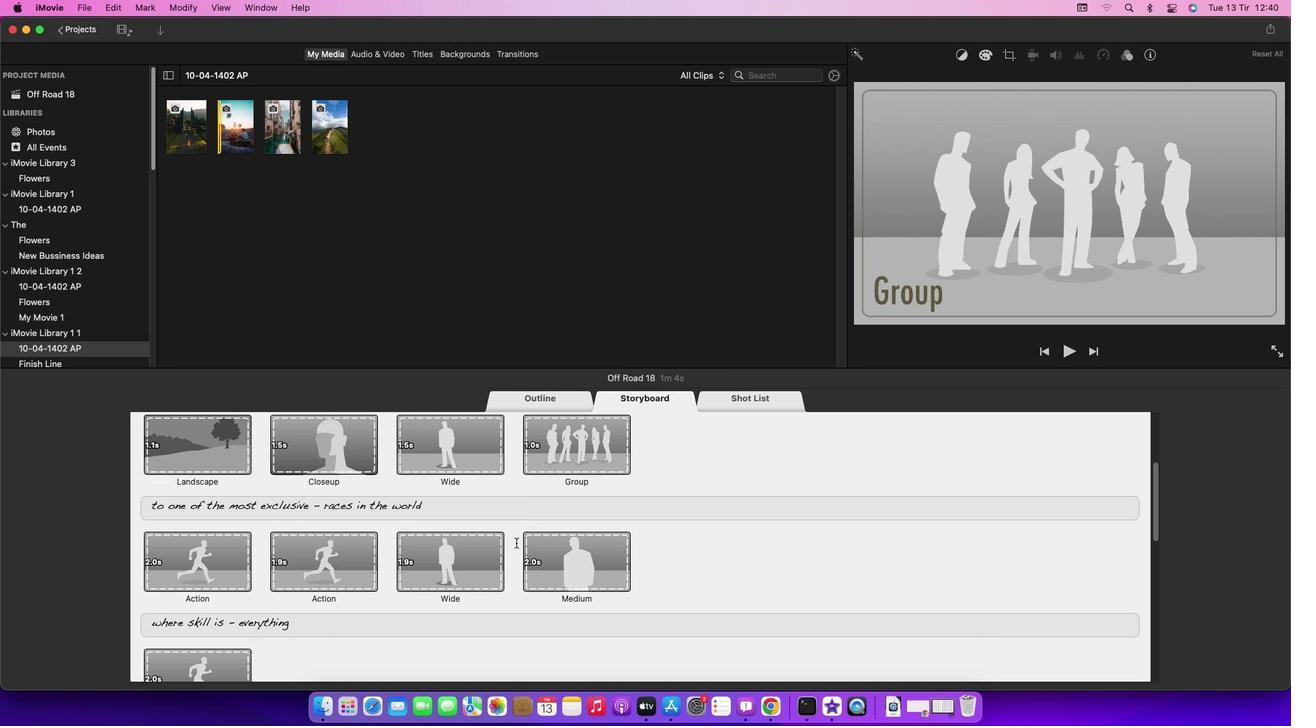 
Action: Mouse scrolled (516, 543) with delta (0, -1)
Screenshot: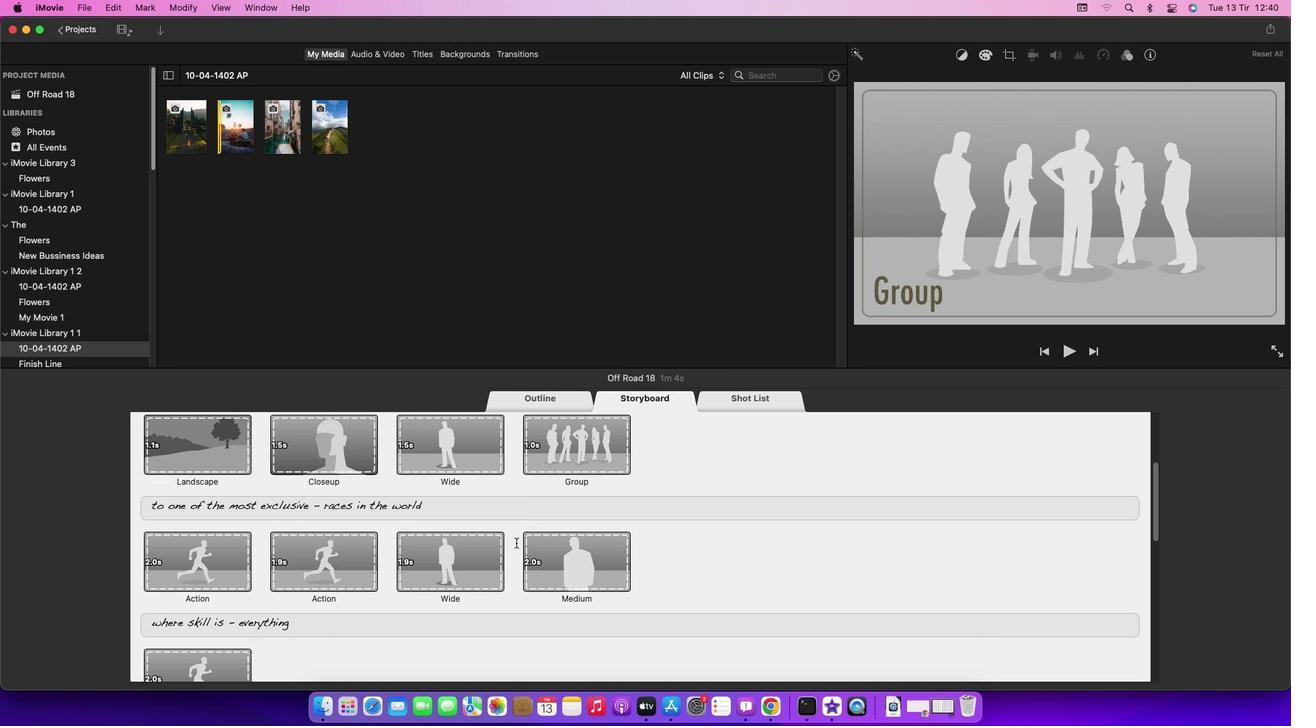 
Action: Mouse scrolled (516, 543) with delta (0, -2)
Screenshot: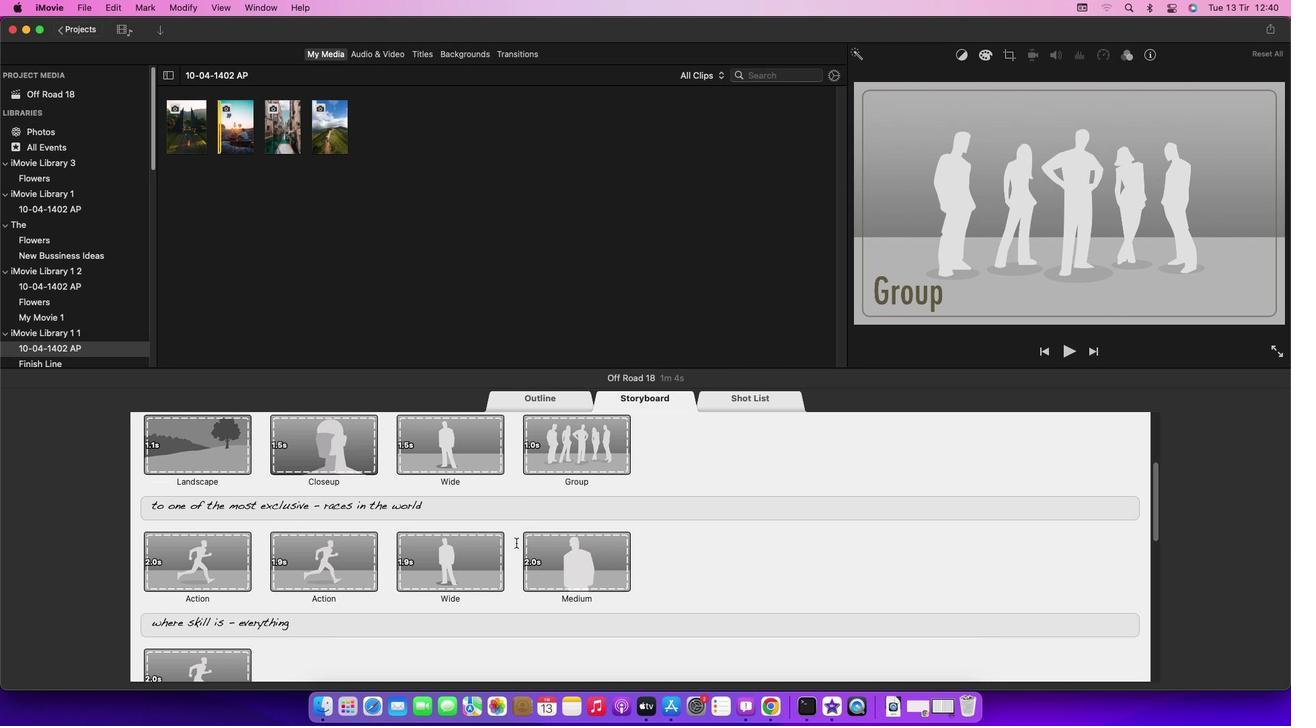 
Action: Mouse scrolled (516, 543) with delta (0, 0)
Screenshot: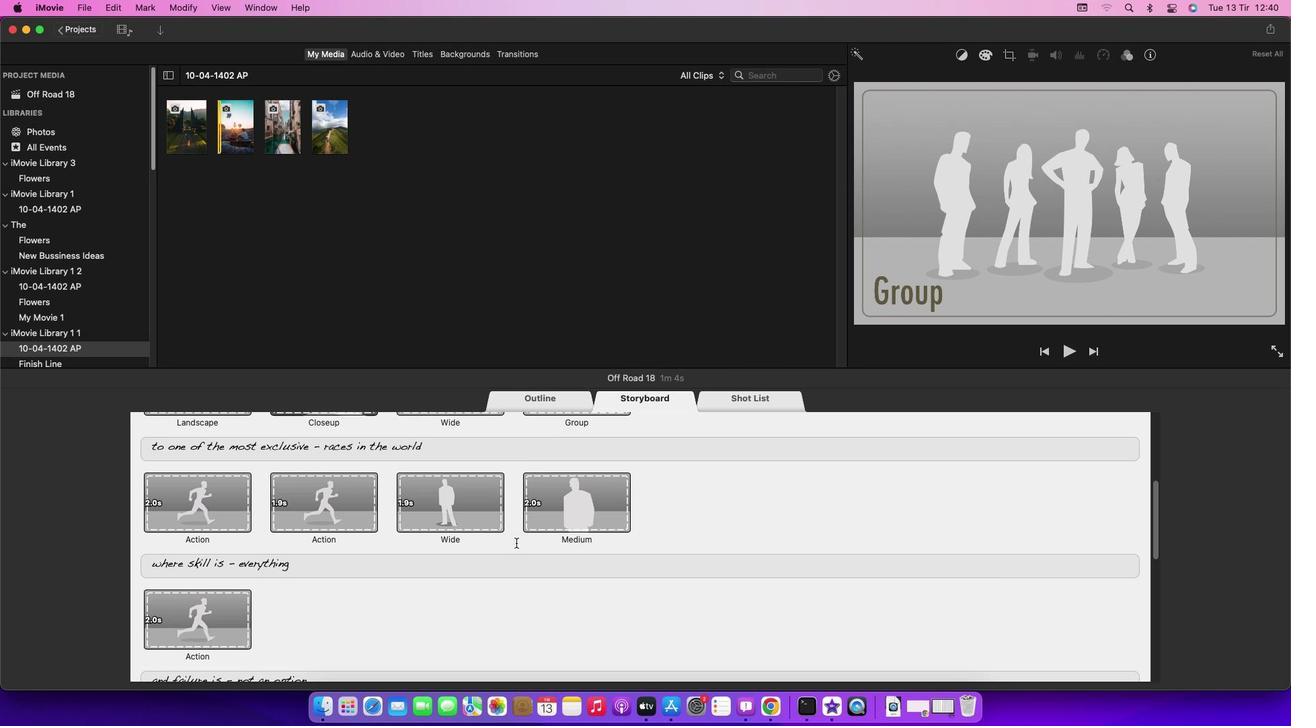 
Action: Mouse scrolled (516, 543) with delta (0, 0)
Screenshot: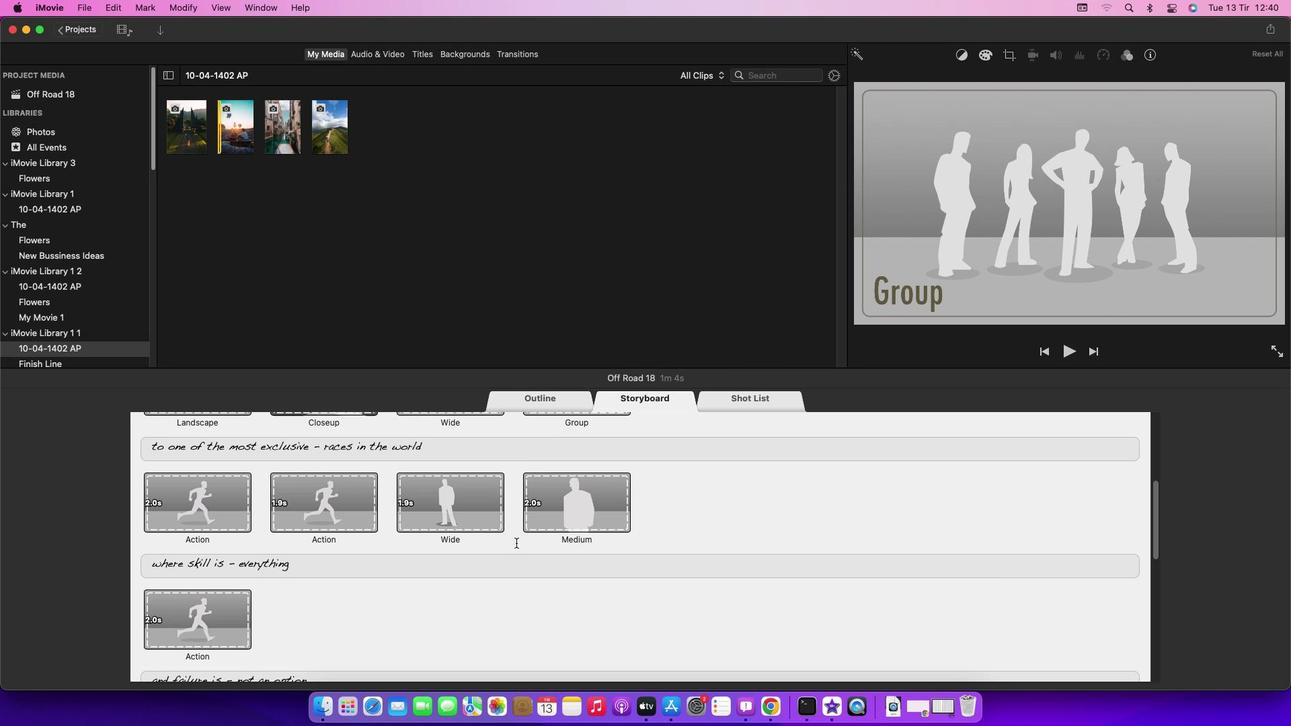 
Action: Mouse scrolled (516, 543) with delta (0, -2)
Screenshot: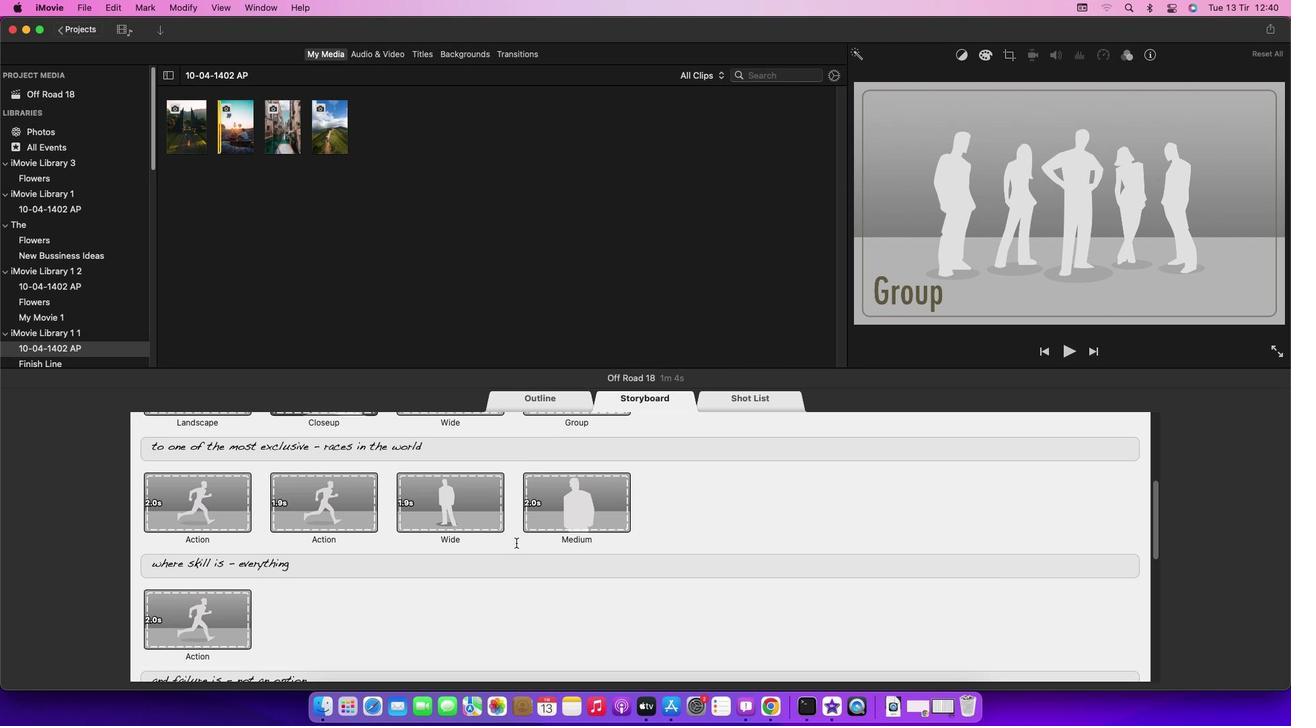 
Action: Mouse scrolled (516, 543) with delta (0, -2)
Screenshot: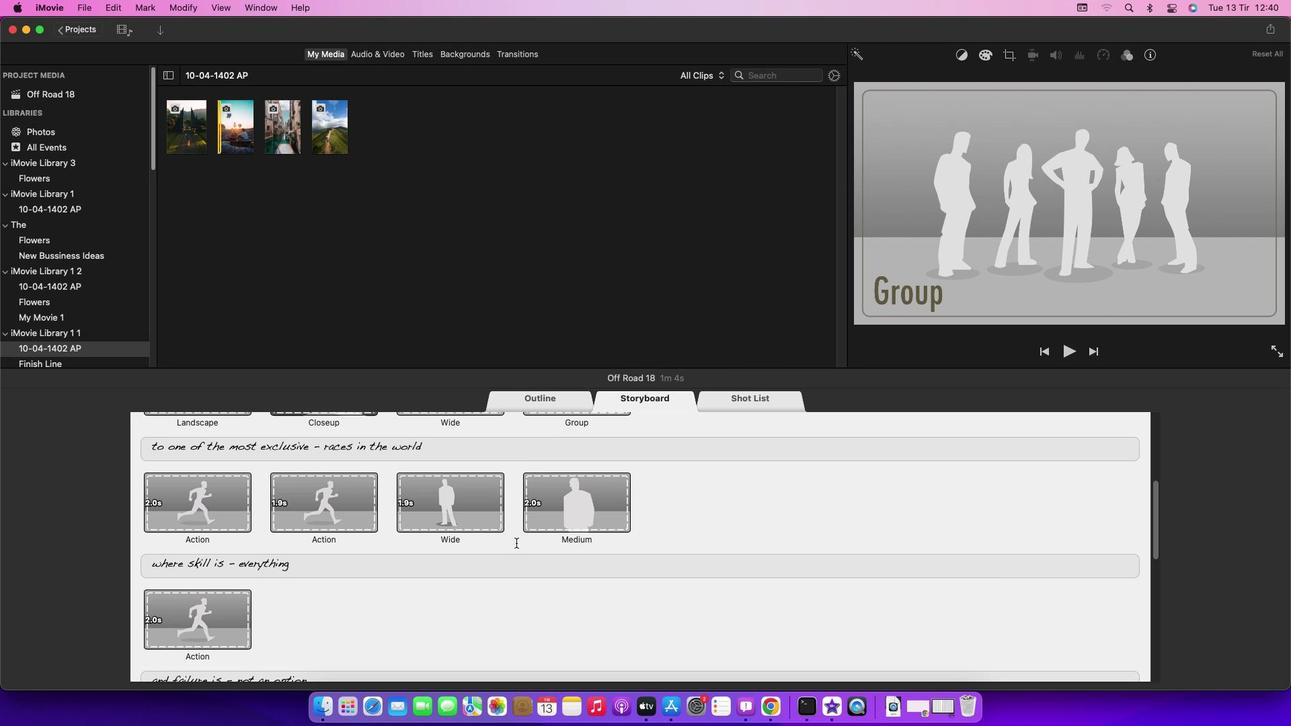 
Action: Mouse scrolled (516, 543) with delta (0, 0)
Screenshot: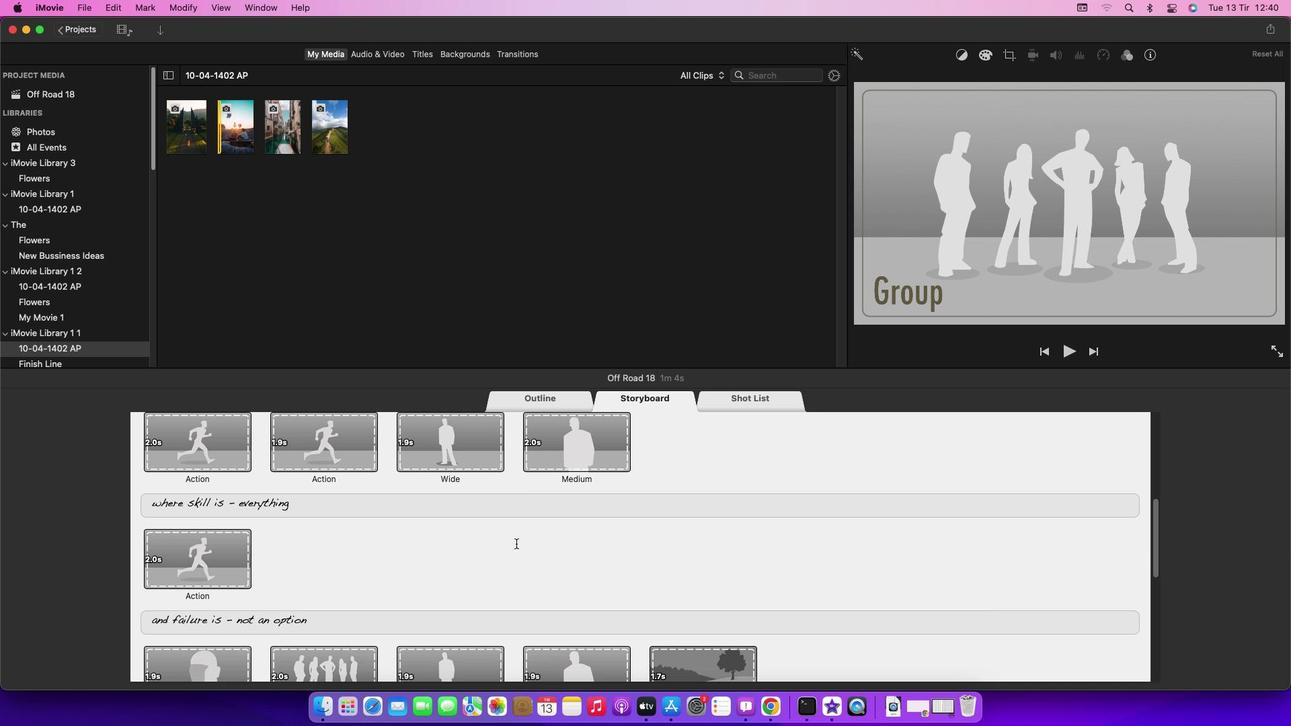 
Action: Mouse moved to (516, 543)
Screenshot: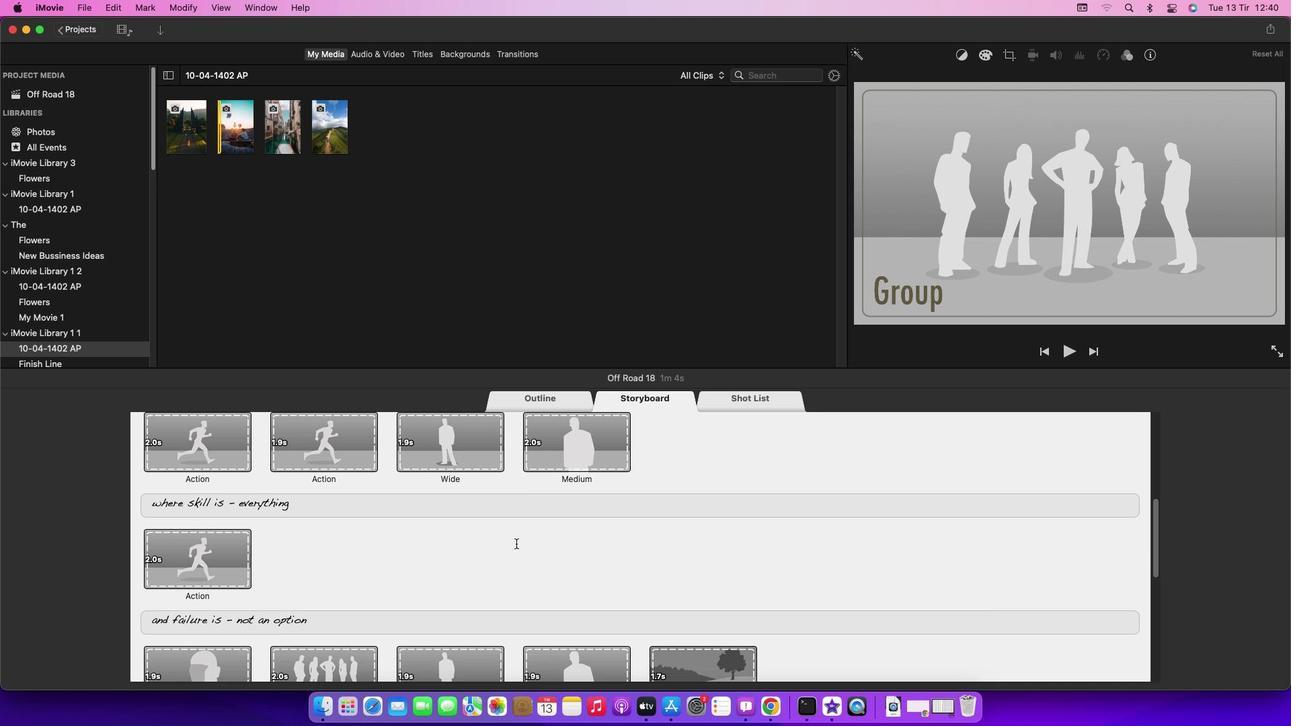 
Action: Mouse scrolled (516, 543) with delta (0, 0)
Screenshot: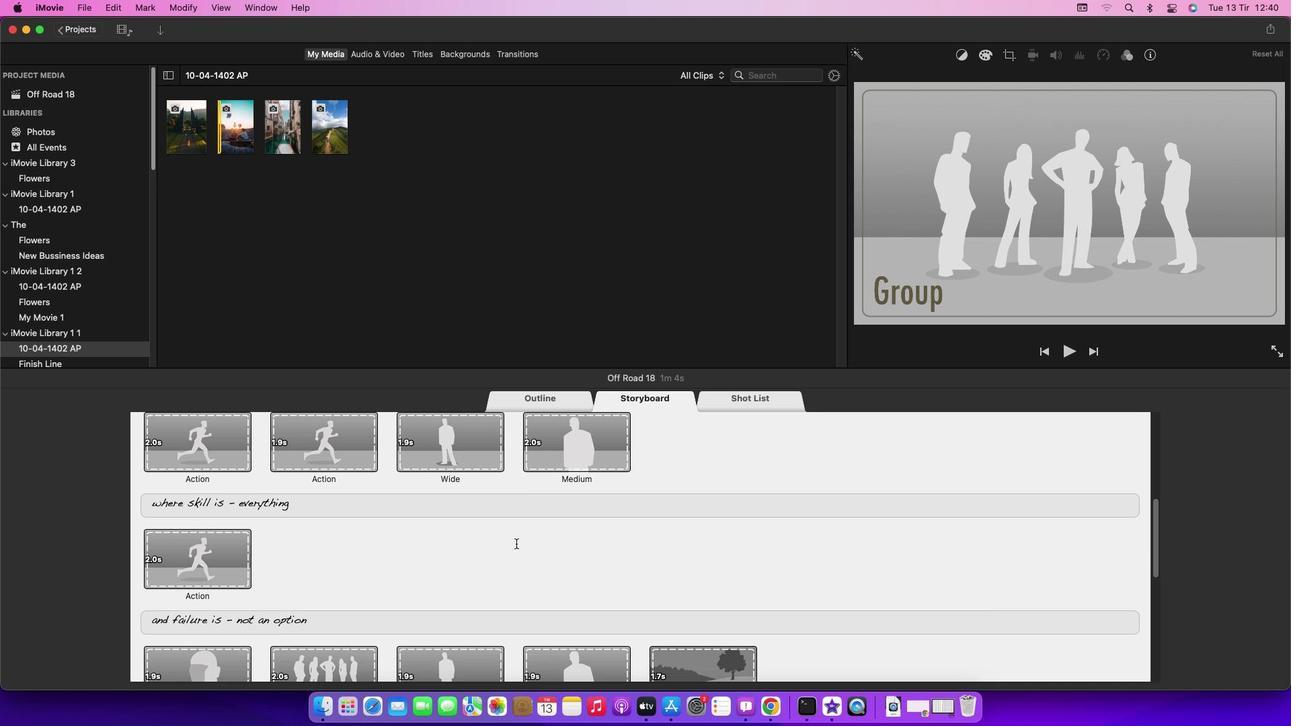 
Action: Mouse moved to (516, 543)
Screenshot: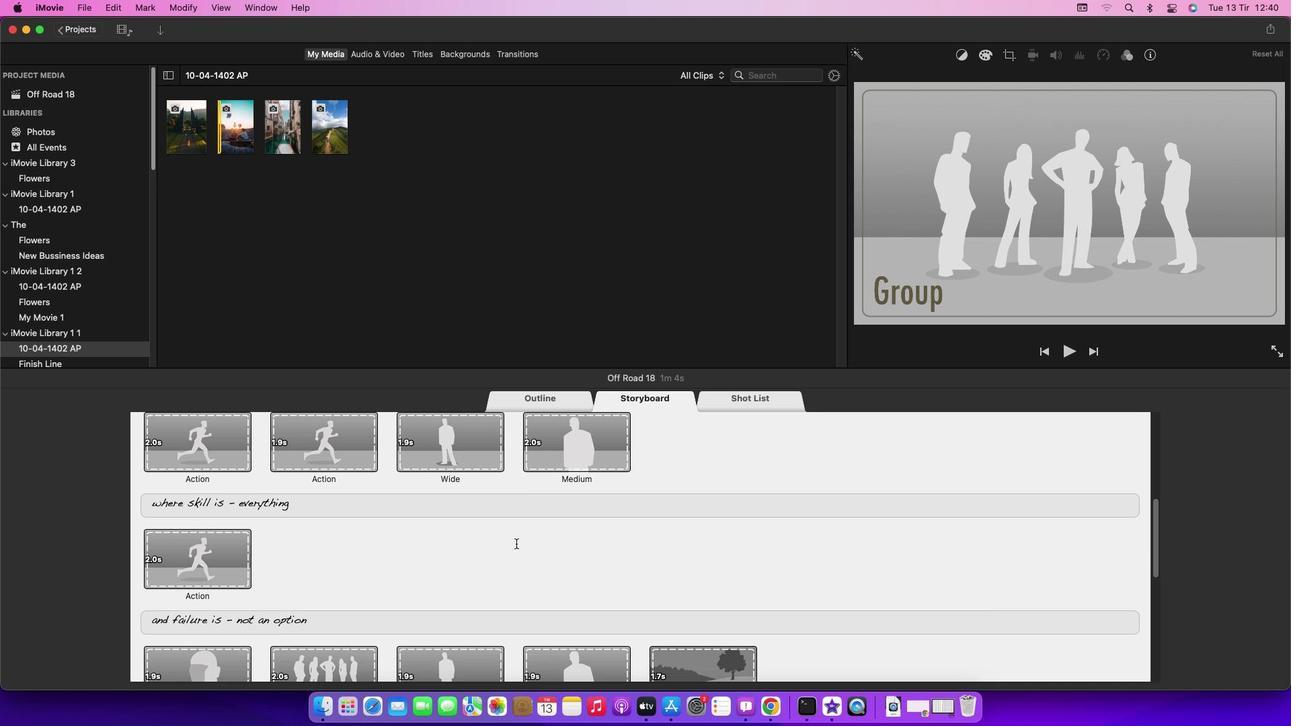 
Action: Mouse scrolled (516, 543) with delta (0, -2)
Screenshot: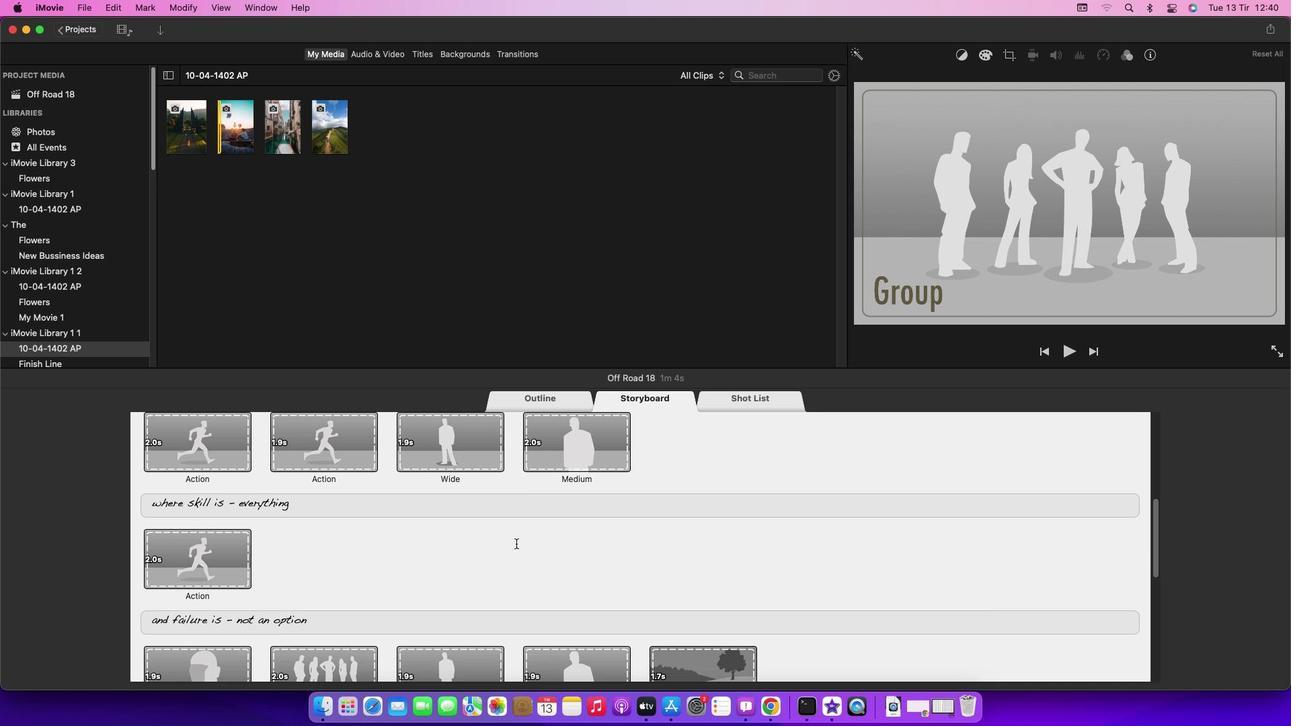 
Action: Mouse scrolled (516, 543) with delta (0, -2)
Screenshot: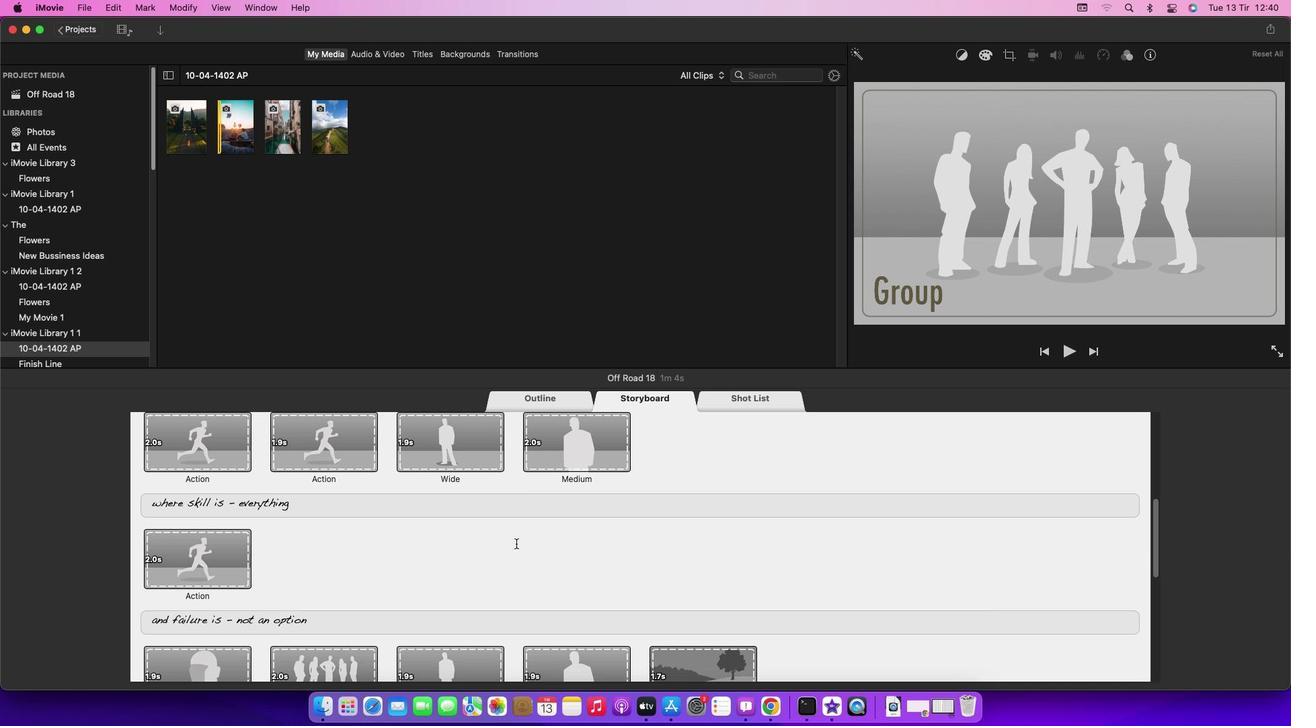 
Action: Mouse scrolled (516, 543) with delta (0, 0)
Screenshot: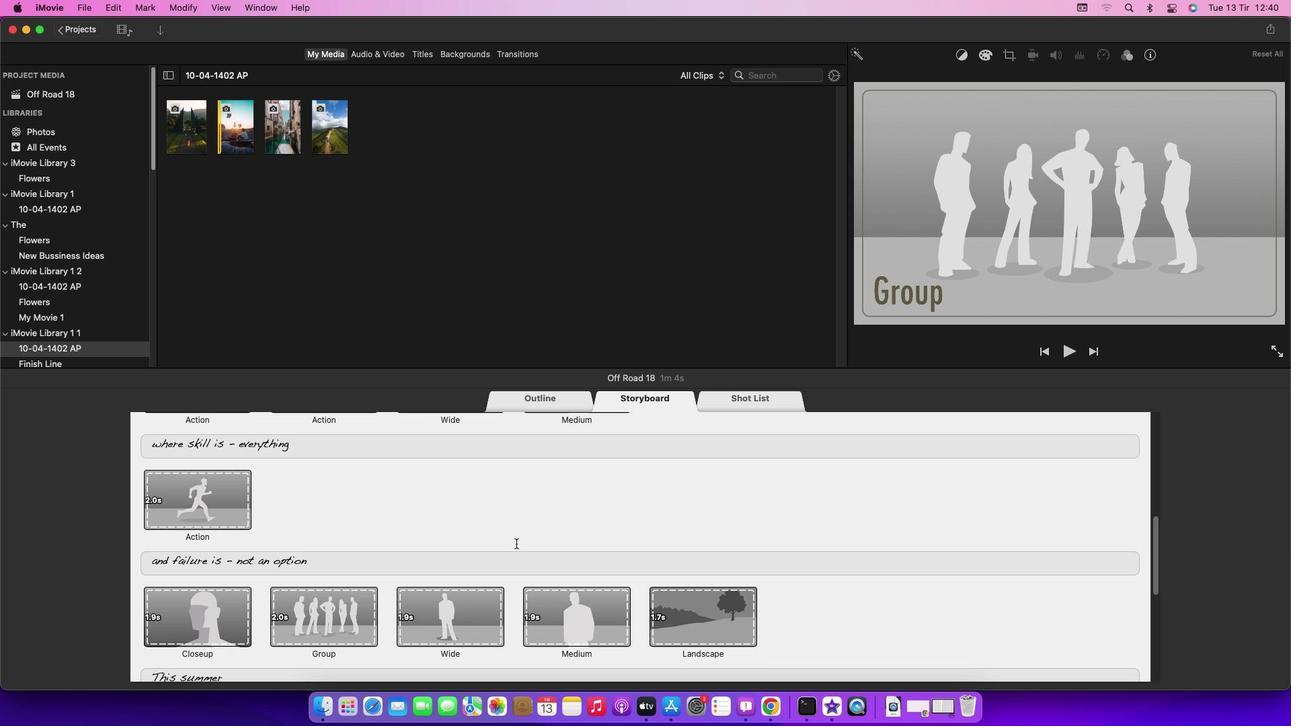 
Action: Mouse scrolled (516, 543) with delta (0, 0)
Screenshot: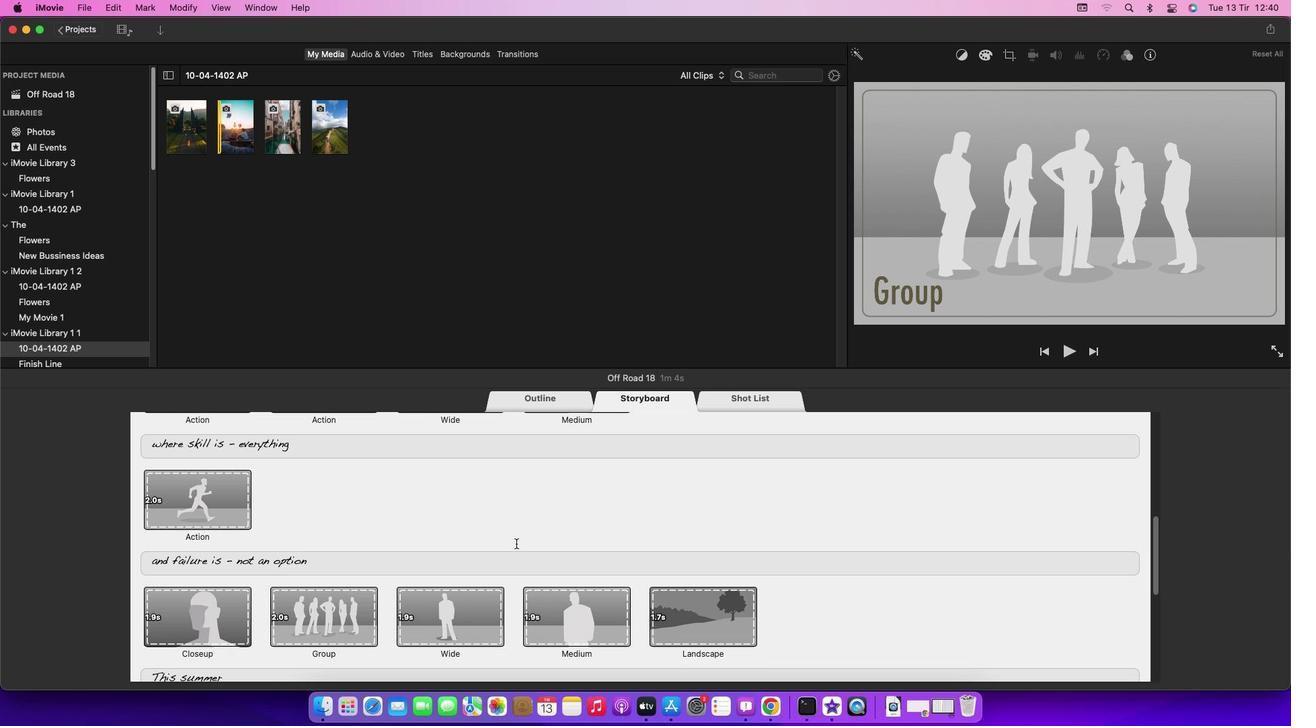 
Action: Mouse scrolled (516, 543) with delta (0, -2)
Screenshot: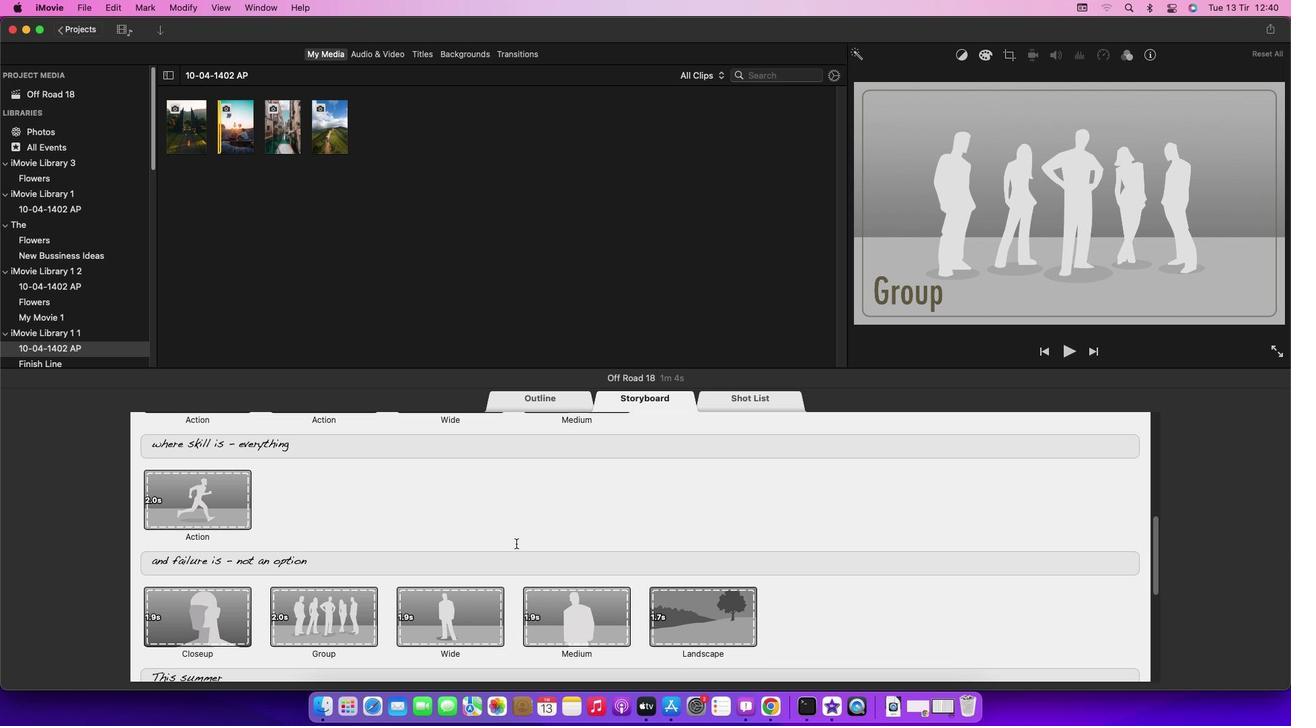 
Action: Mouse scrolled (516, 543) with delta (0, -2)
Screenshot: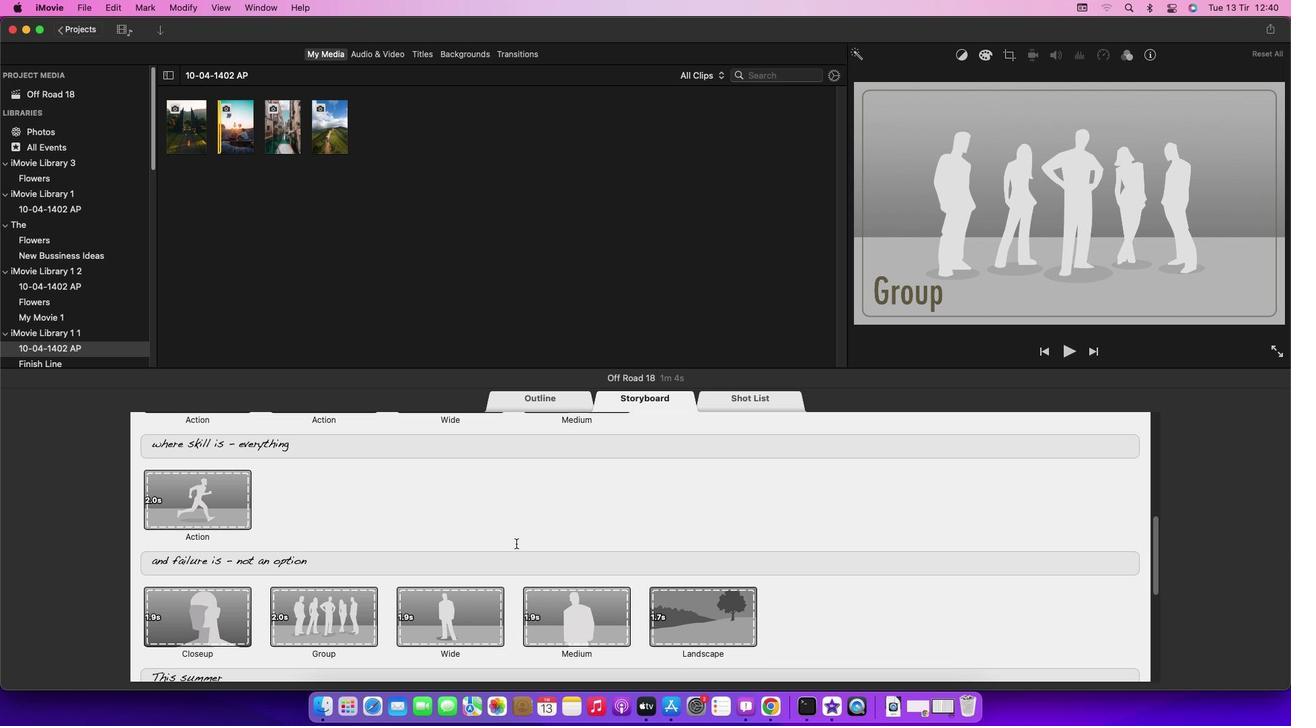 
Action: Mouse moved to (515, 554)
Screenshot: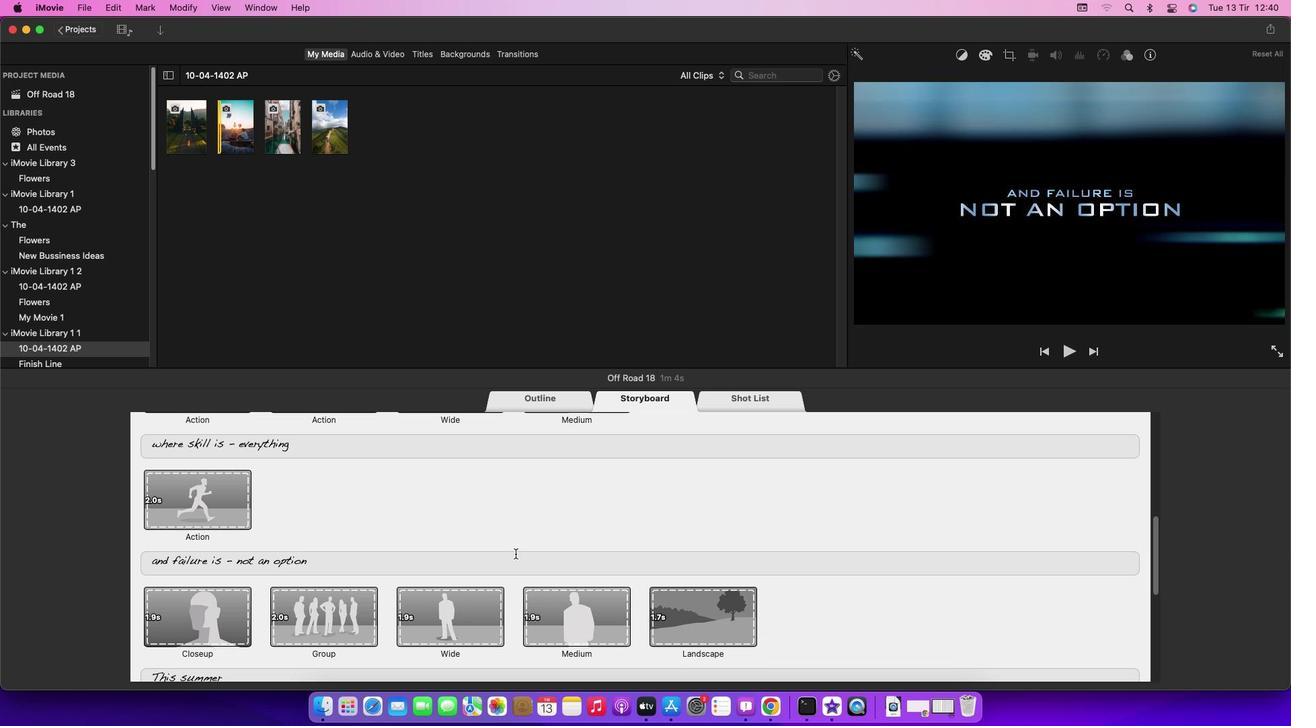 
Action: Mouse scrolled (515, 554) with delta (0, 0)
Screenshot: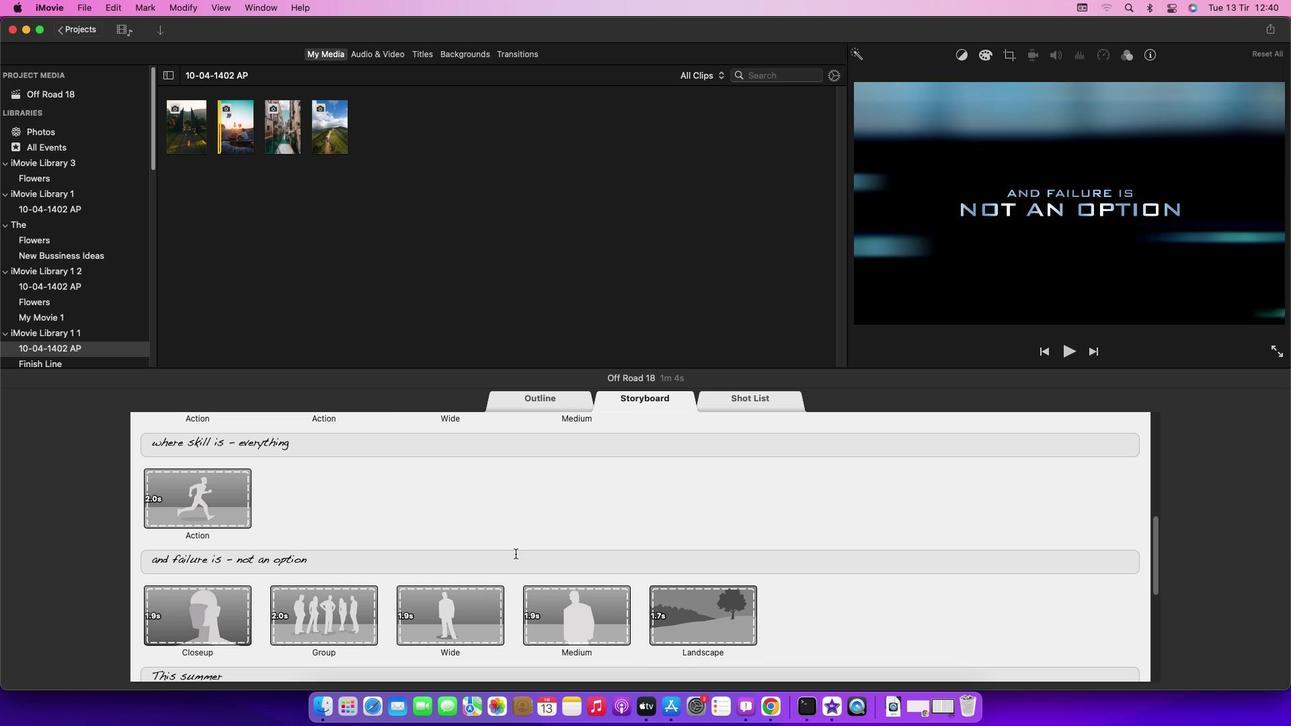 
Action: Mouse scrolled (515, 554) with delta (0, 0)
Screenshot: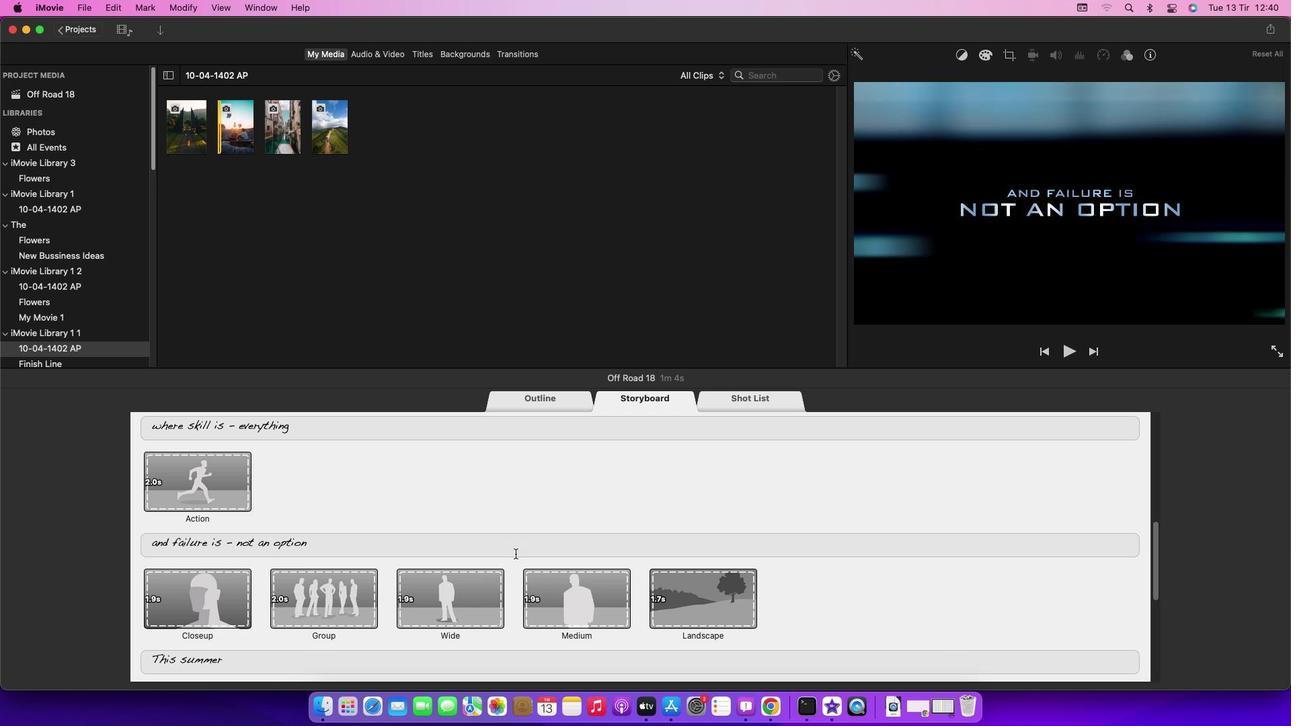 
Action: Mouse scrolled (515, 554) with delta (0, 0)
Screenshot: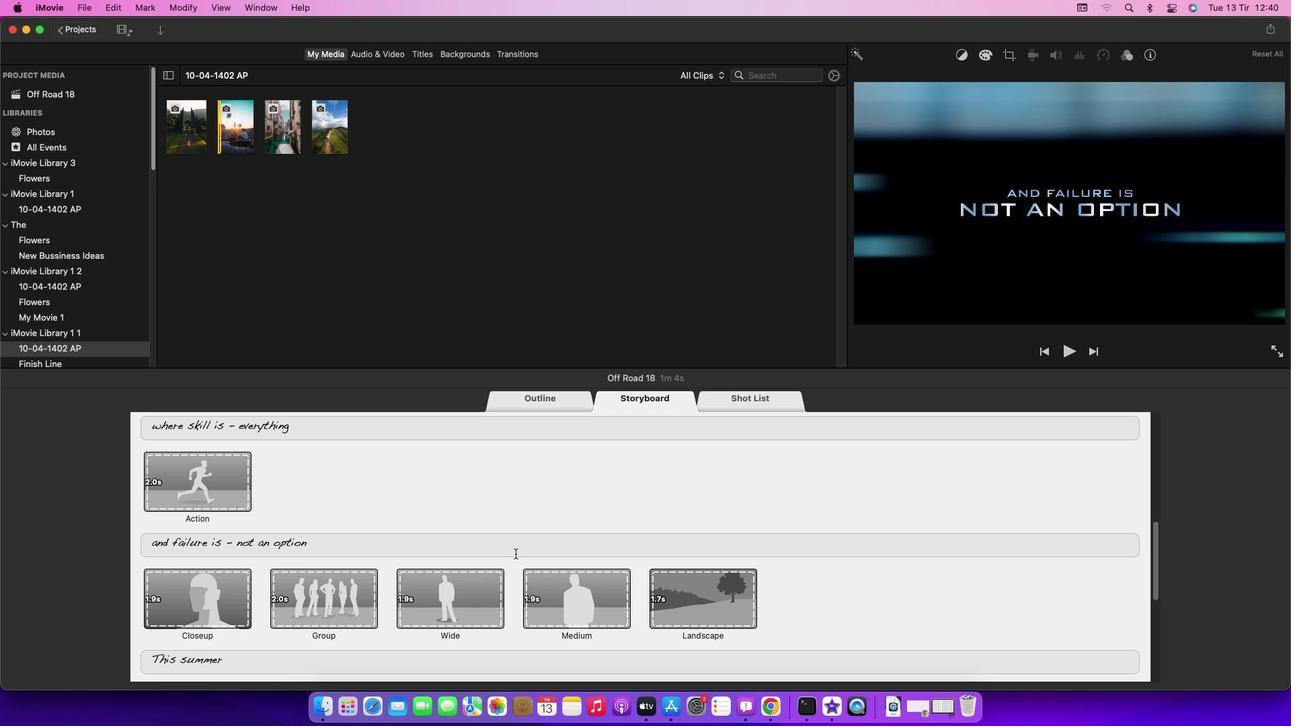 
Action: Mouse scrolled (515, 554) with delta (0, 0)
Screenshot: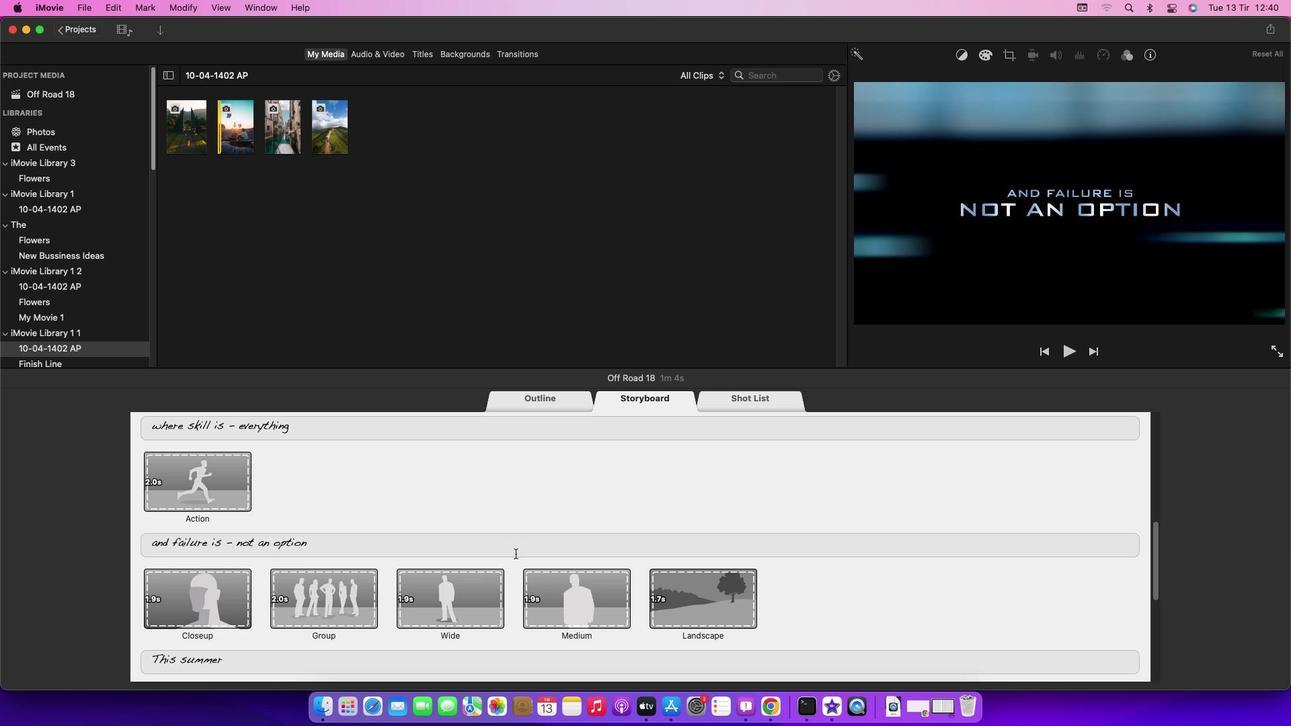 
Action: Mouse scrolled (515, 554) with delta (0, 0)
Screenshot: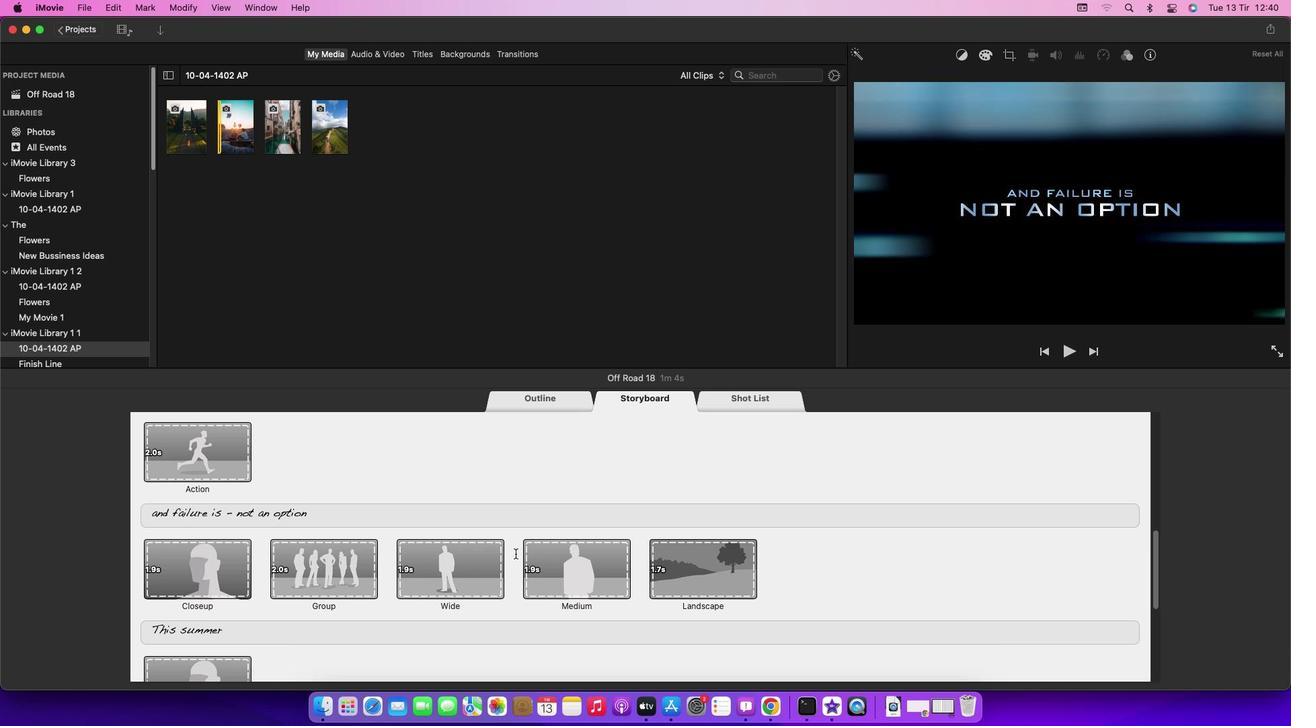 
Action: Mouse scrolled (515, 554) with delta (0, 0)
Screenshot: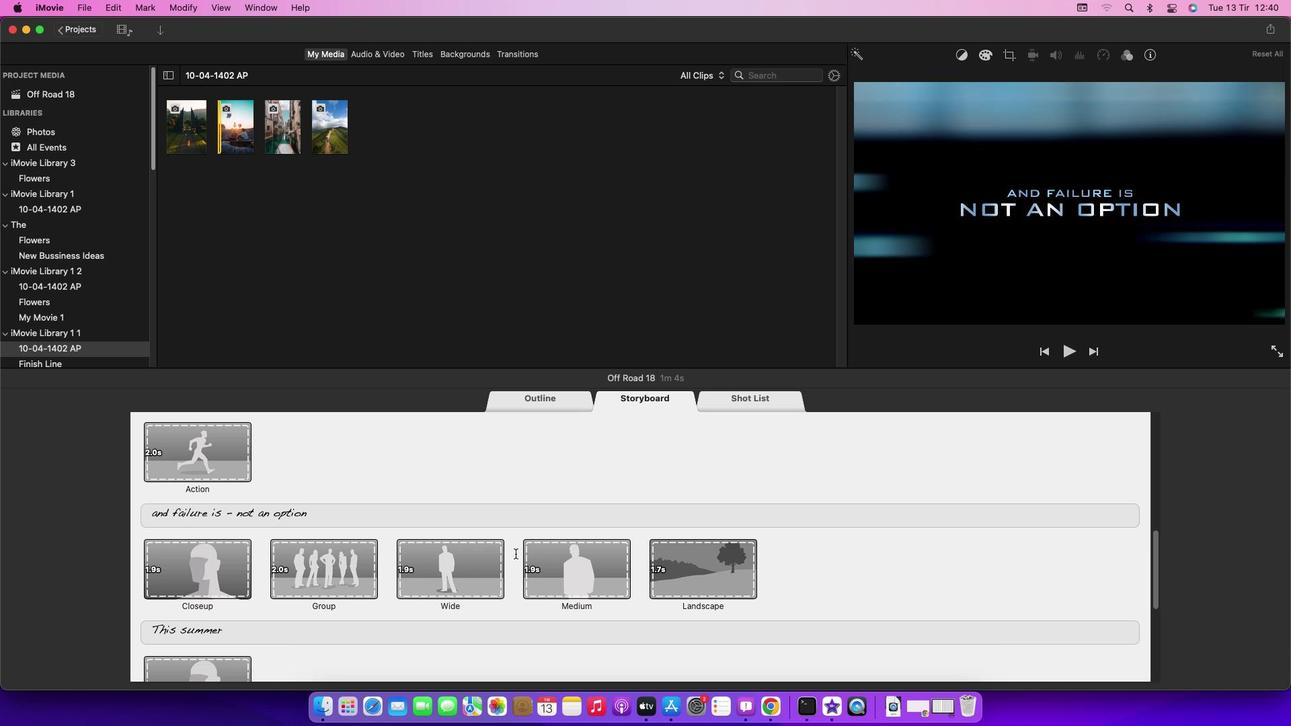 
Action: Mouse scrolled (515, 554) with delta (0, -2)
Screenshot: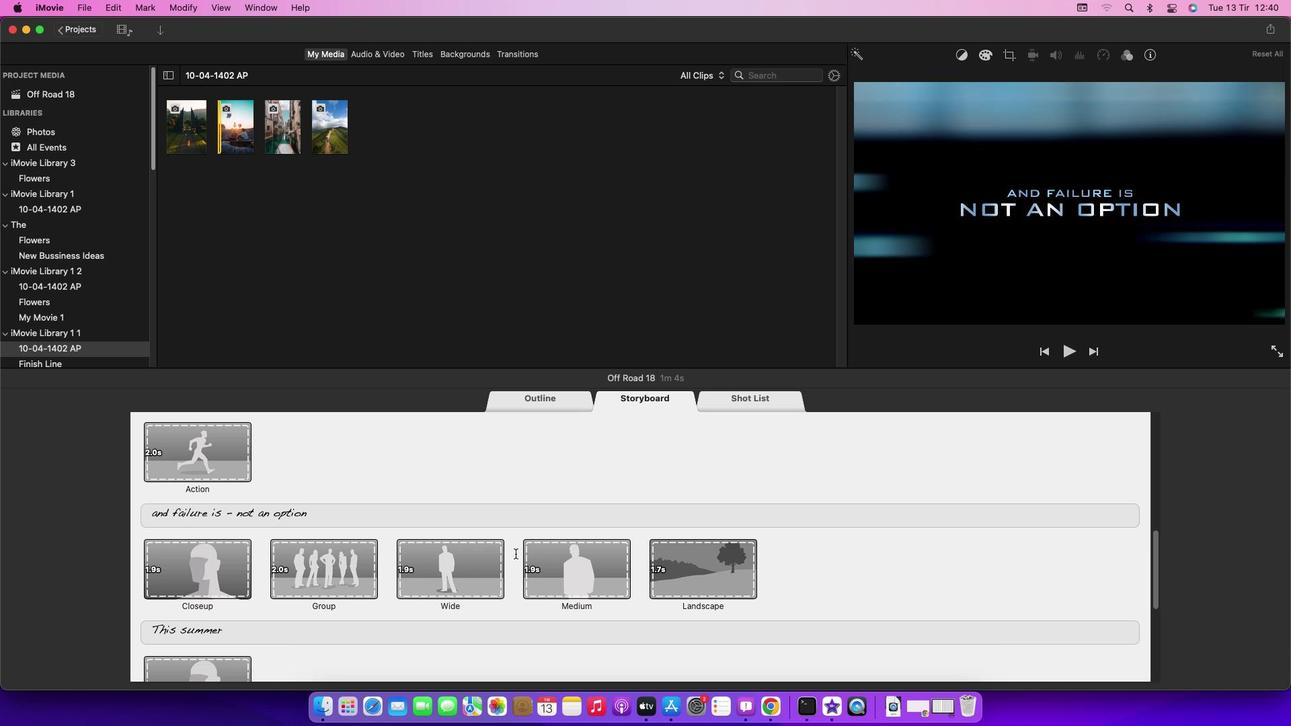 
Action: Mouse moved to (466, 590)
Screenshot: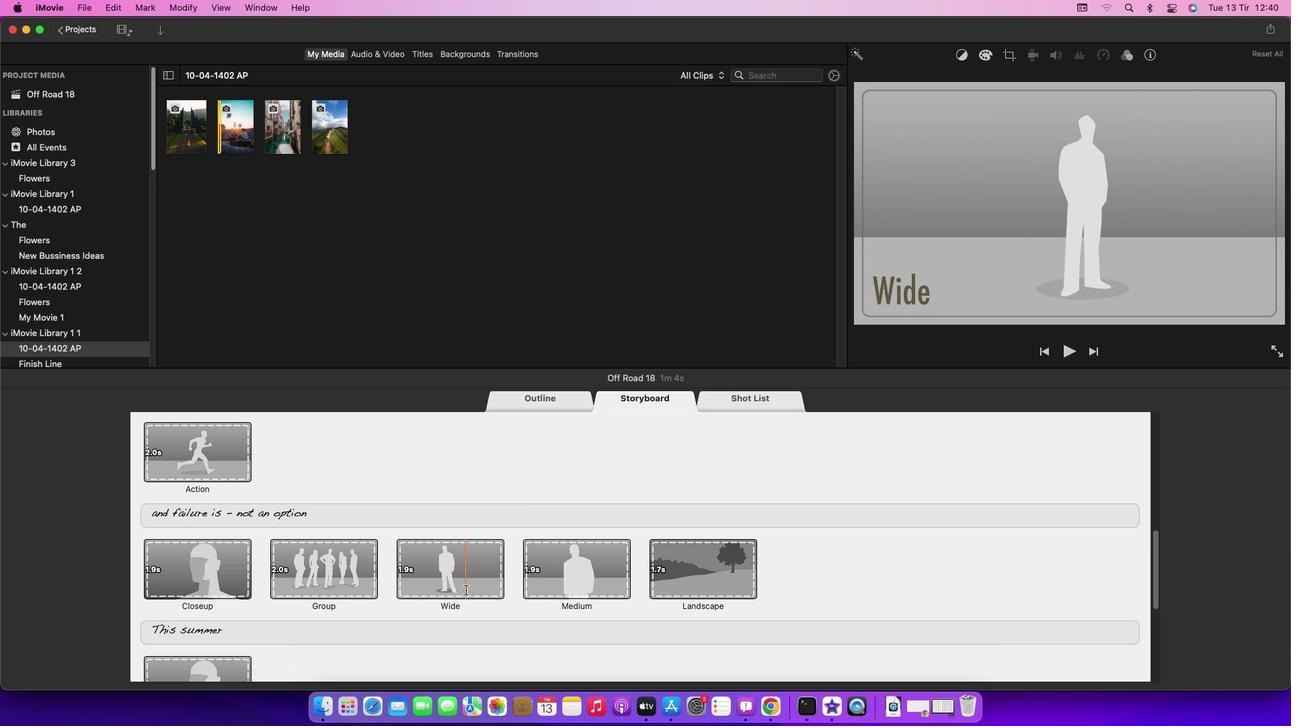
Action: Mouse pressed left at (466, 590)
Screenshot: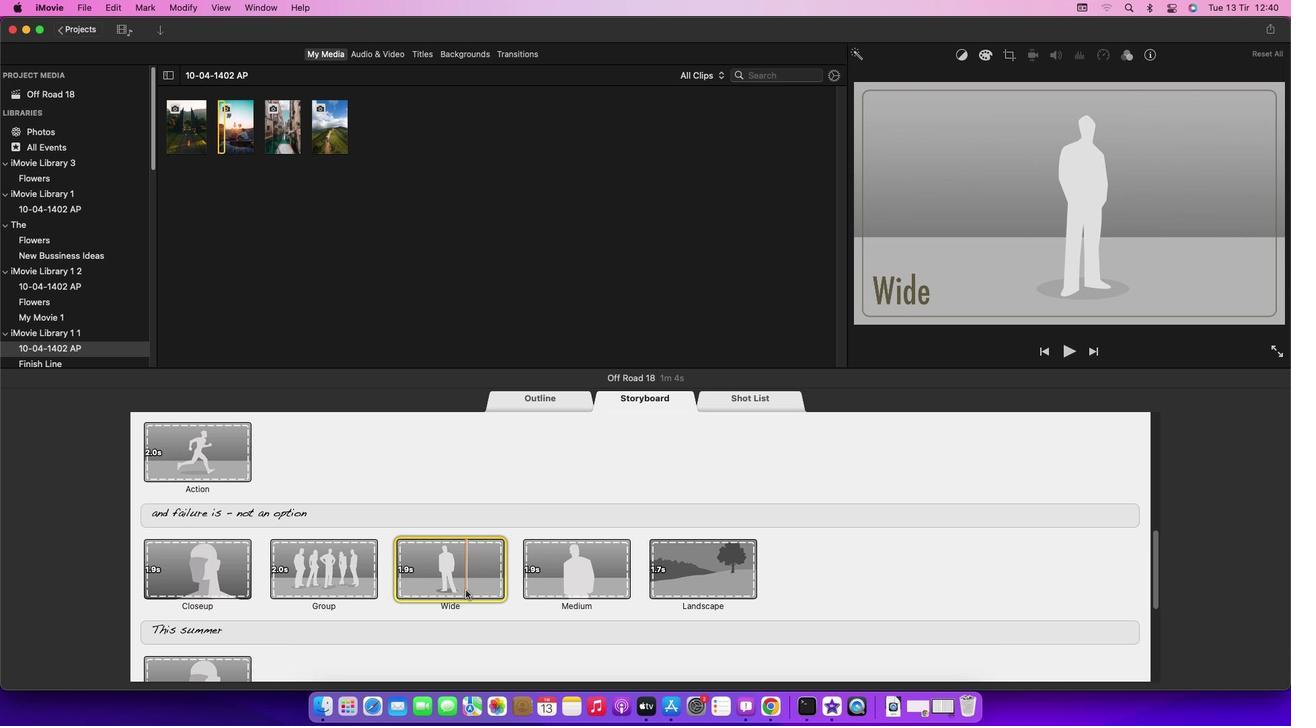 
Action: Mouse moved to (314, 136)
Screenshot: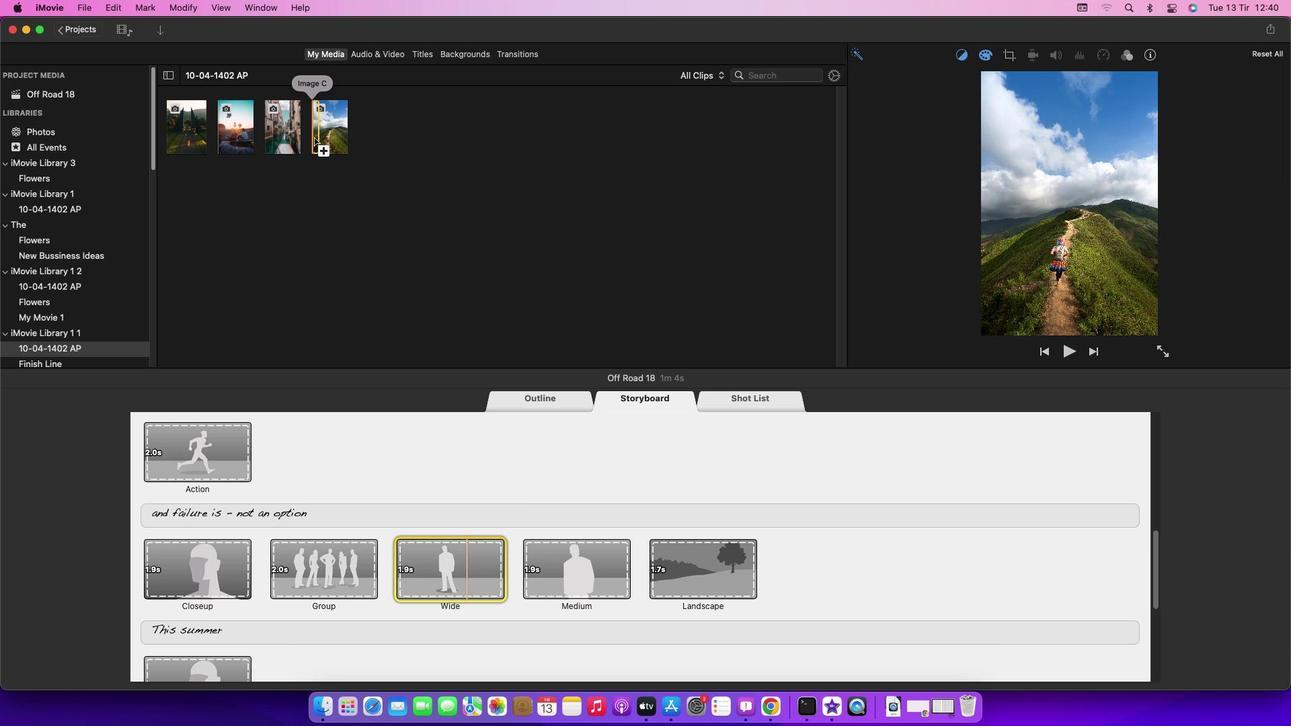 
Action: Mouse pressed left at (314, 136)
Screenshot: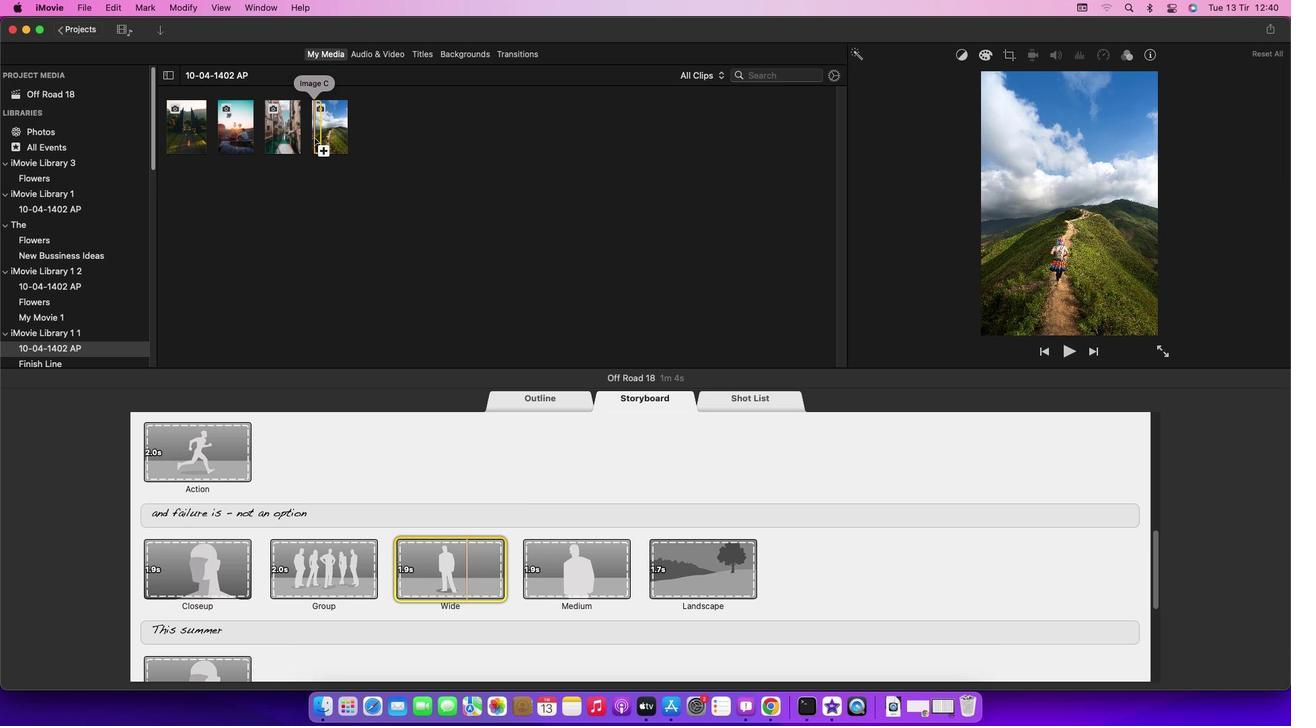 
Action: Mouse moved to (432, 185)
Screenshot: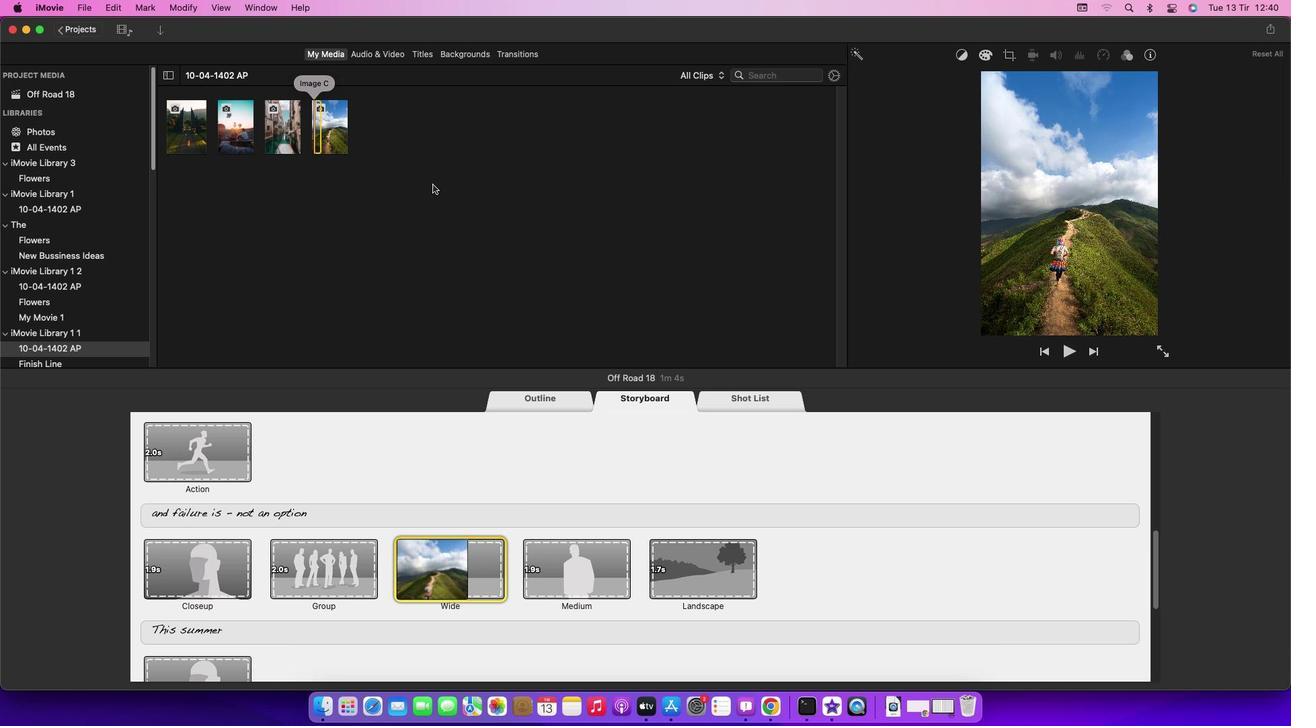 
